 Task: open an excel sheet and write heading  Expense ManagerAdd Datesin a column and its values below  '2023-05-01, 2023-05-03, 2023-05-05, 2023-05-10, 2023-05-15, 2023-05-20, 2023-05-25 & 2023-05-31'Add Categories in next column and its values below  Food, Transportation, Utilities, Food, Housing, Entertainment, Utilities & FoodAdd Descriptionsin next column and its values below  Grocery Store, Bus Fare, Internet Bill, Restaurant, Rent, Movie Tickets, Electricity Bill & Grocery StoreAdd Amountin next column and its values below  $50, $5, $60, $30, $800, $20, $70 & $40Save page BankStmts analysisbook
Action: Key pressed <Key.shift>Expense<Key.space><Key.shift>Manager<Key.down><Key.shift>Dates<Key.down>1/5/2023<Key.down>3/5/2023<Key.down>5/5/2023<Key.down>10/5/2023<Key.down>15/5/2023<Key.down>20/5/2023<Key.down>25/5/2023<Key.down>31/5/2023
Screenshot: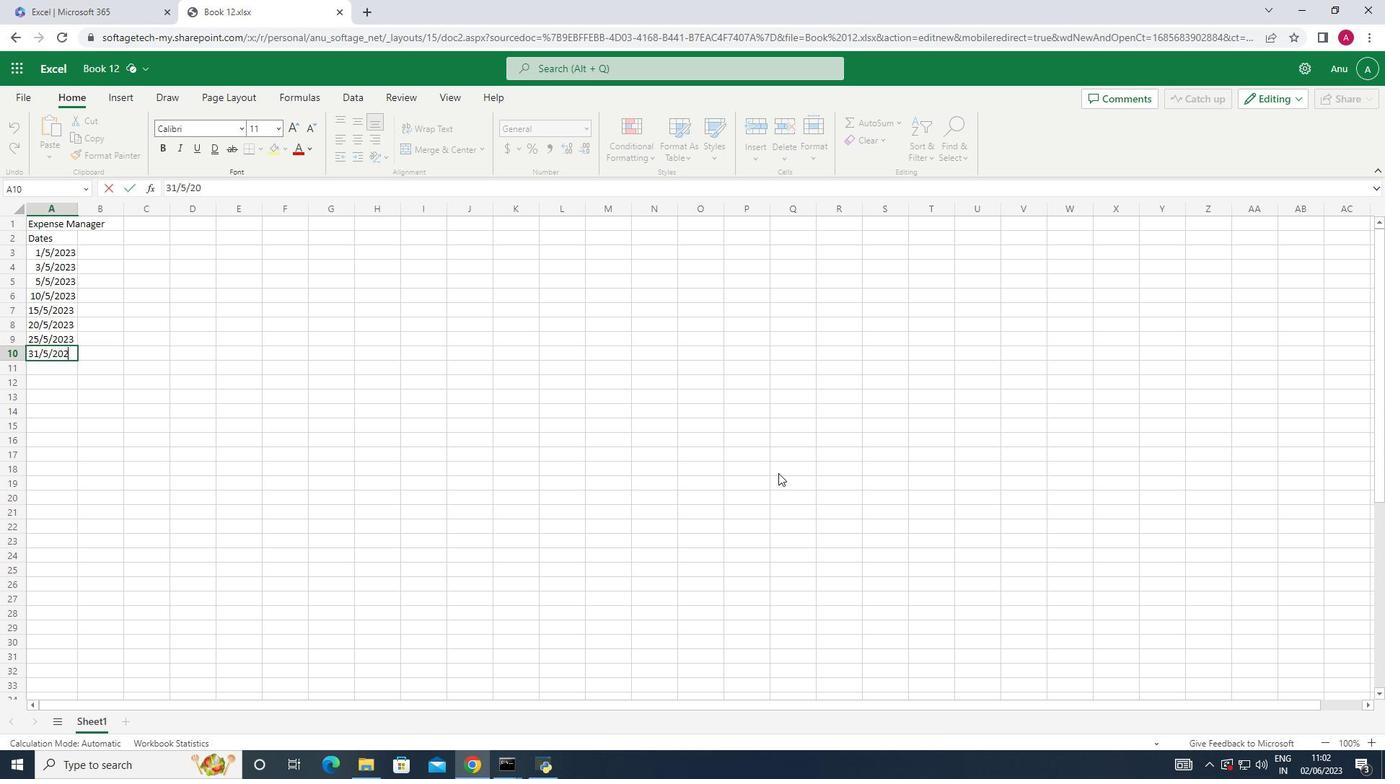 
Action: Mouse moved to (75, 207)
Screenshot: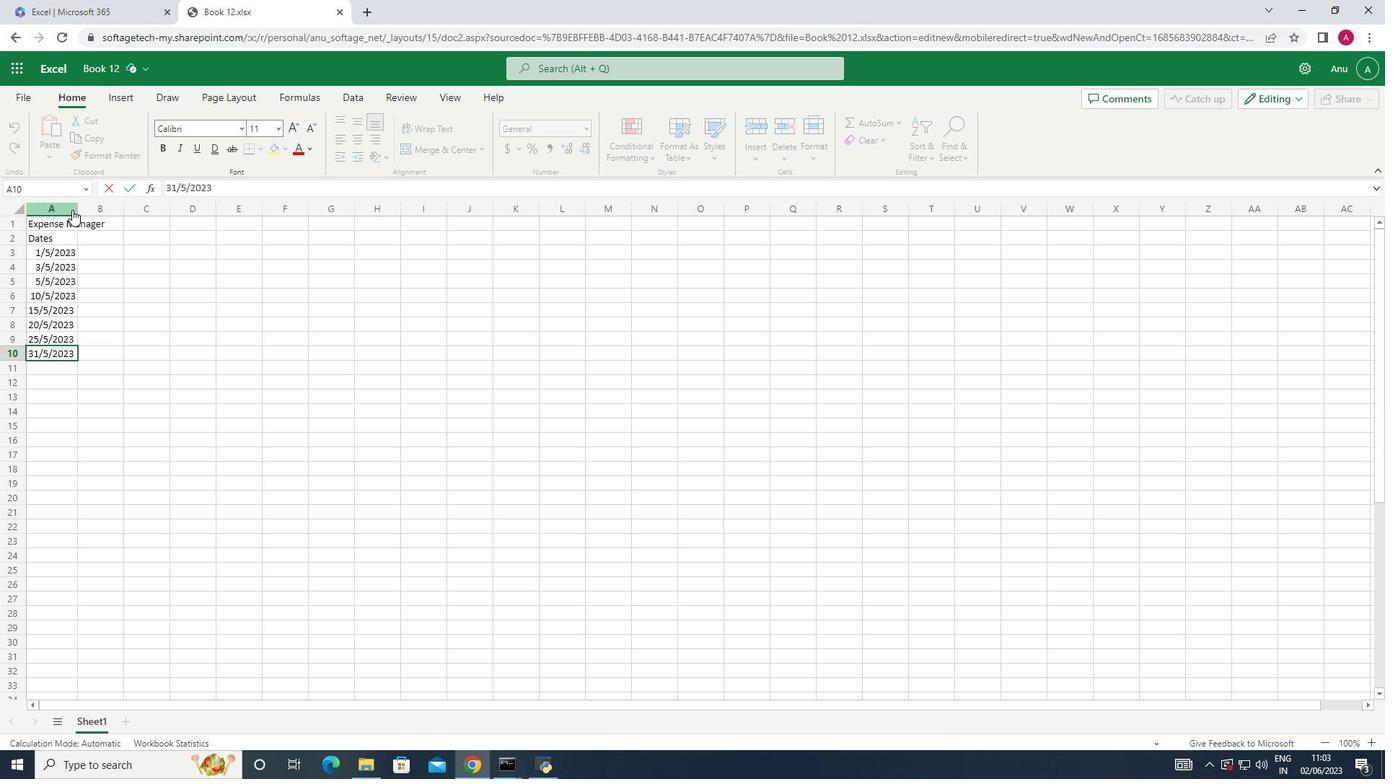 
Action: Mouse pressed left at (75, 207)
Screenshot: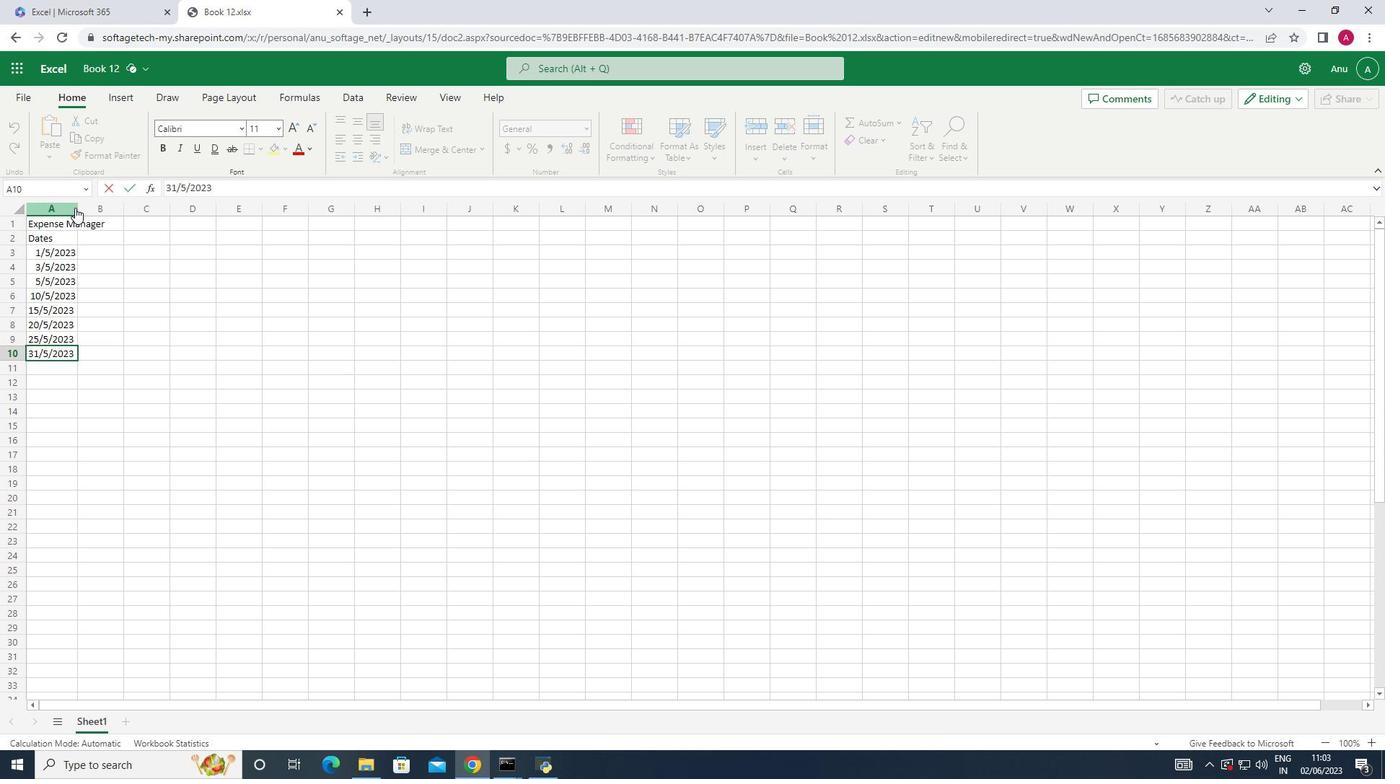 
Action: Mouse moved to (75, 210)
Screenshot: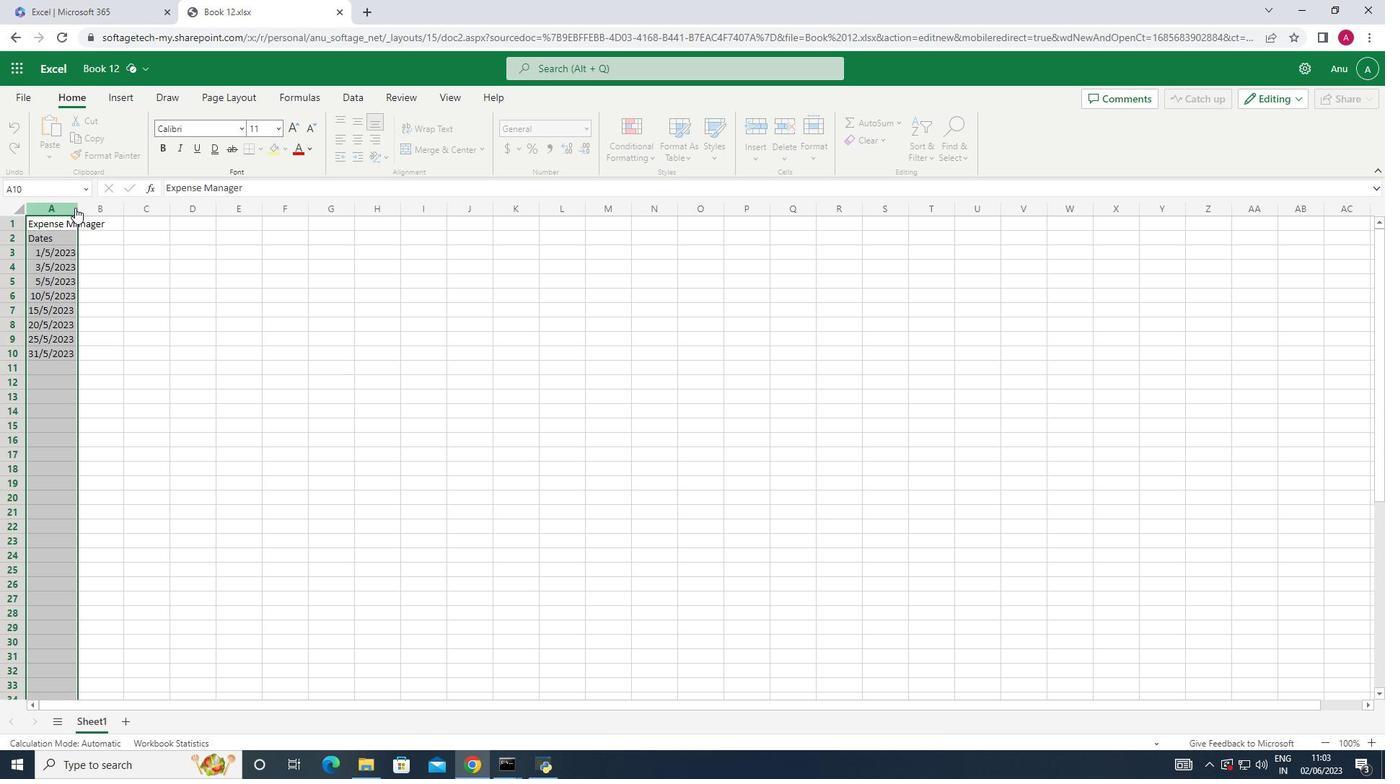 
Action: Mouse pressed left at (75, 210)
Screenshot: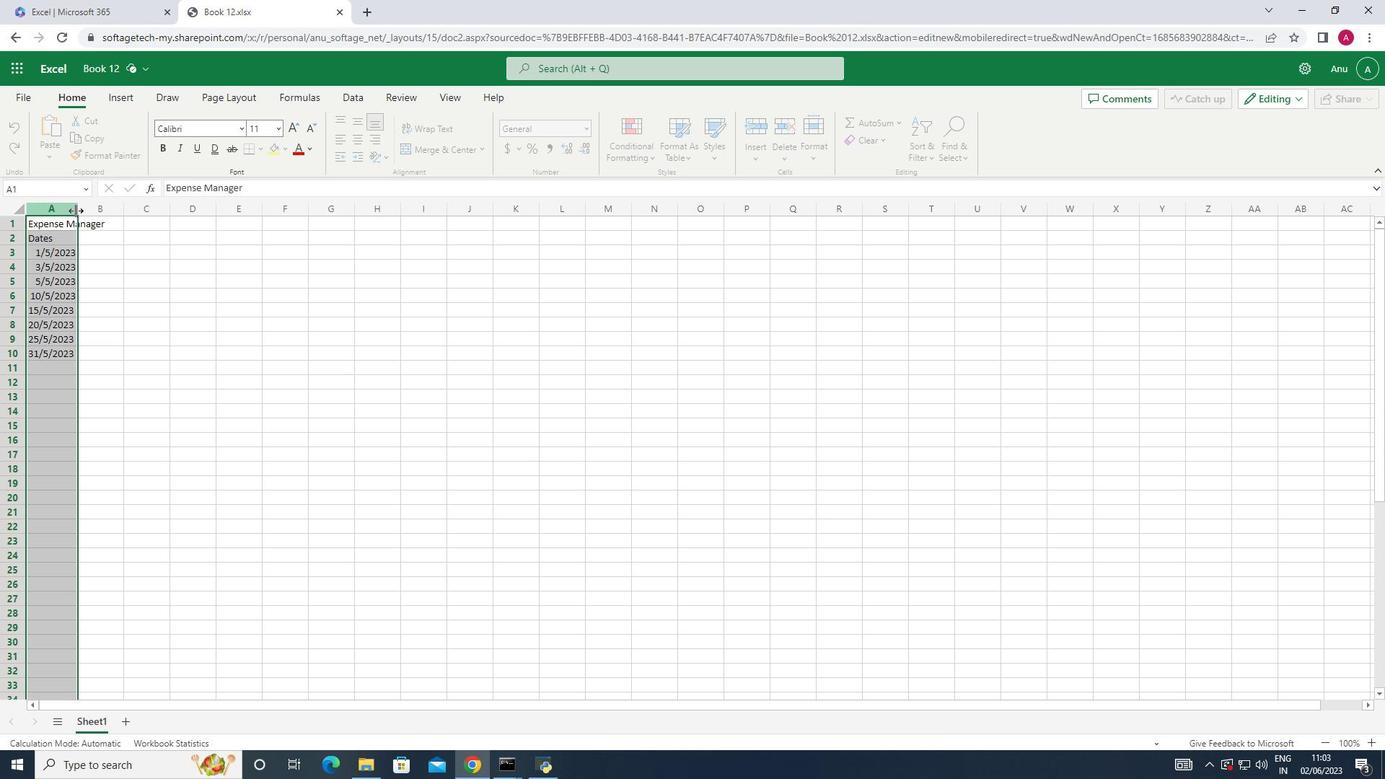 
Action: Mouse moved to (93, 235)
Screenshot: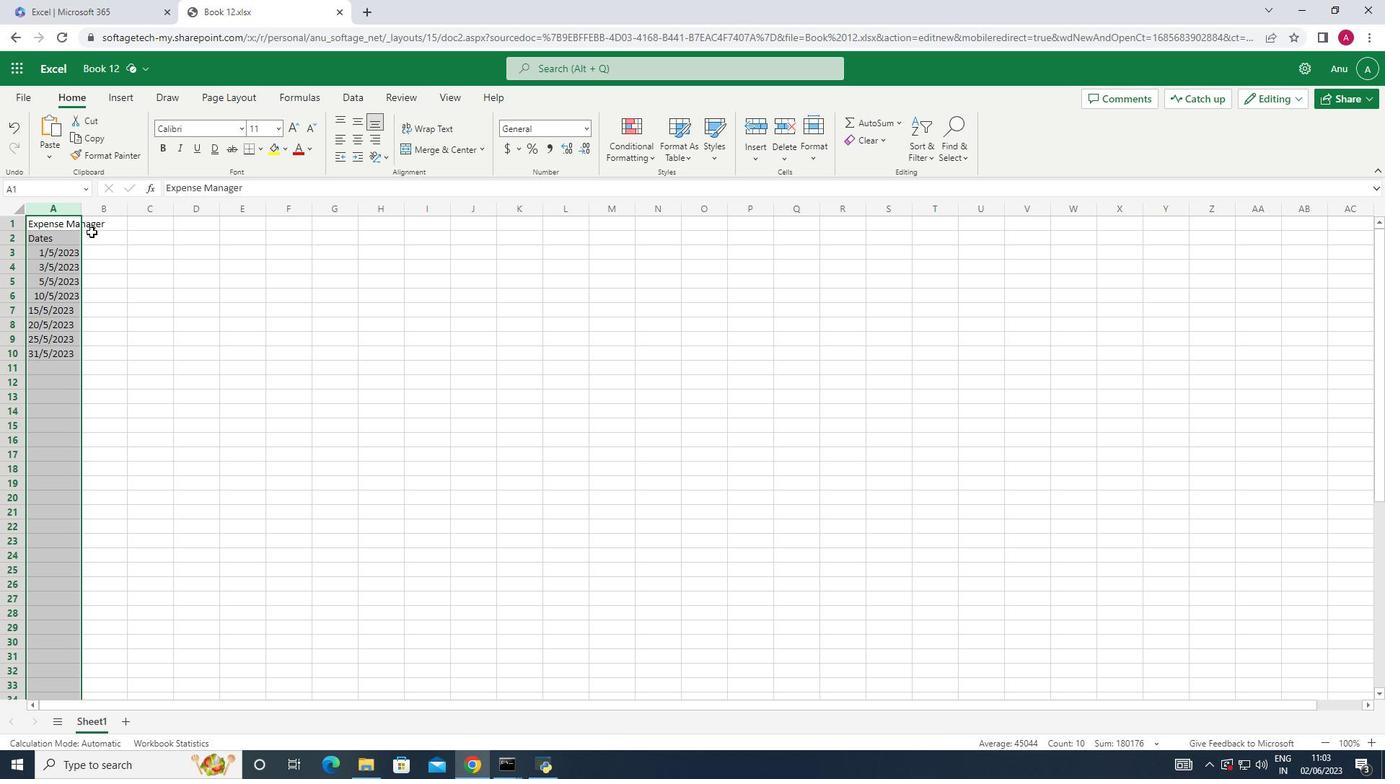
Action: Mouse pressed left at (93, 235)
Screenshot: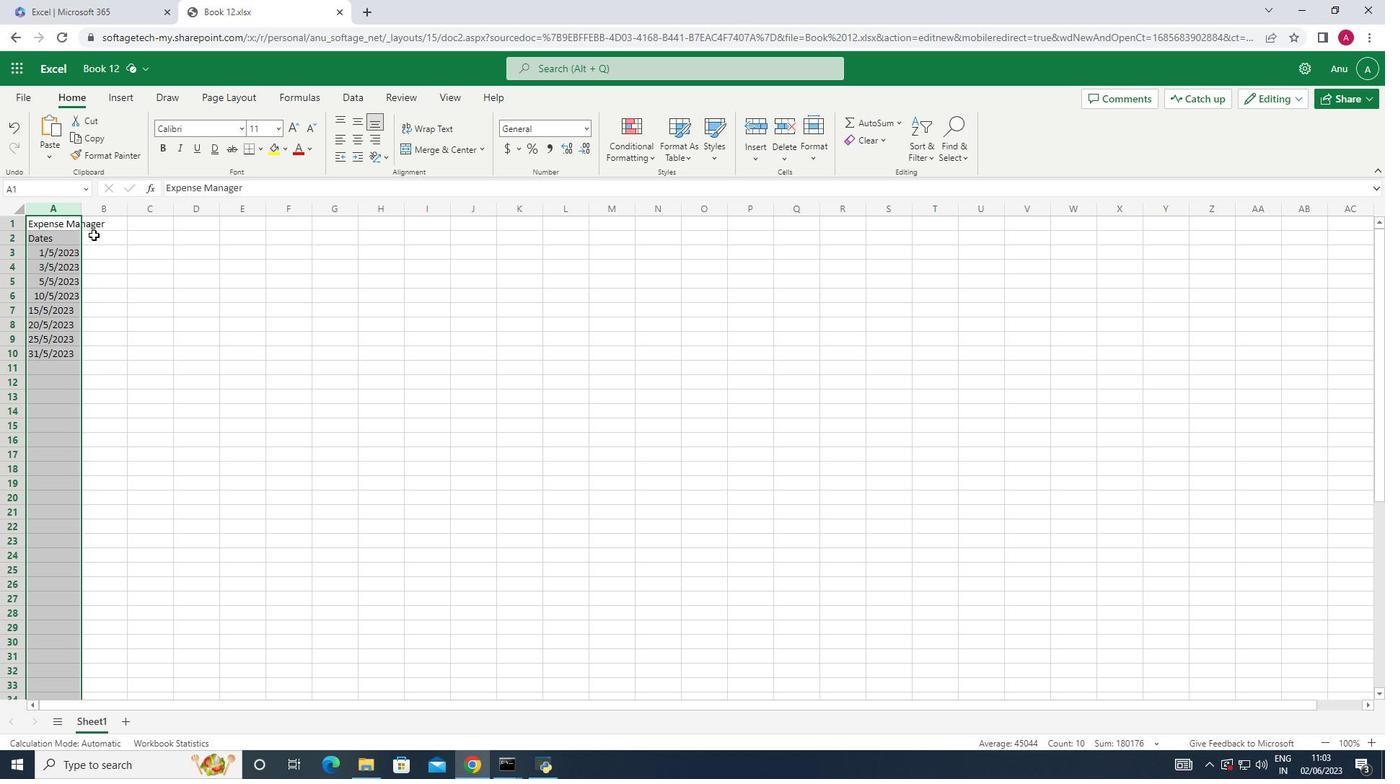 
Action: Key pressed <Key.shift>Categories<Key.down><Key.shift><Key.shift><Key.shift>Food<Key.down><Key.shift>Transportation<Key.down><Key.shift_r>Utilities<Key.down><Key.shift>Food<Key.down><Key.shift><Key.shift><Key.shift><Key.shift><Key.shift><Key.shift><Key.shift><Key.shift><Key.shift><Key.shift>Housing<Key.down><Key.shift>Entertainment<Key.down><Key.shift><Key.shift>Ut<Key.down><Key.shift><Key.shift><Key.shift><Key.shift><Key.shift><Key.shift><Key.shift><Key.shift><Key.shift>Food
Screenshot: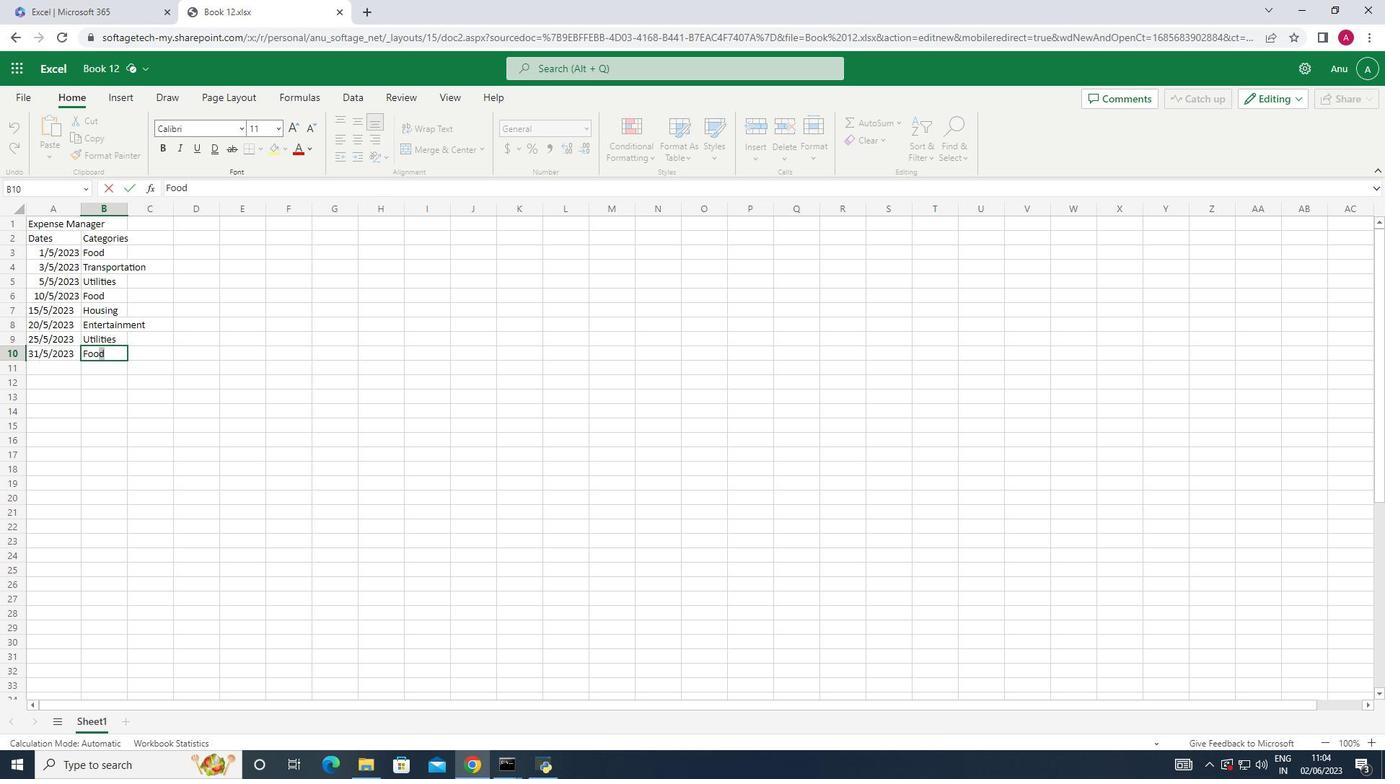 
Action: Mouse moved to (129, 209)
Screenshot: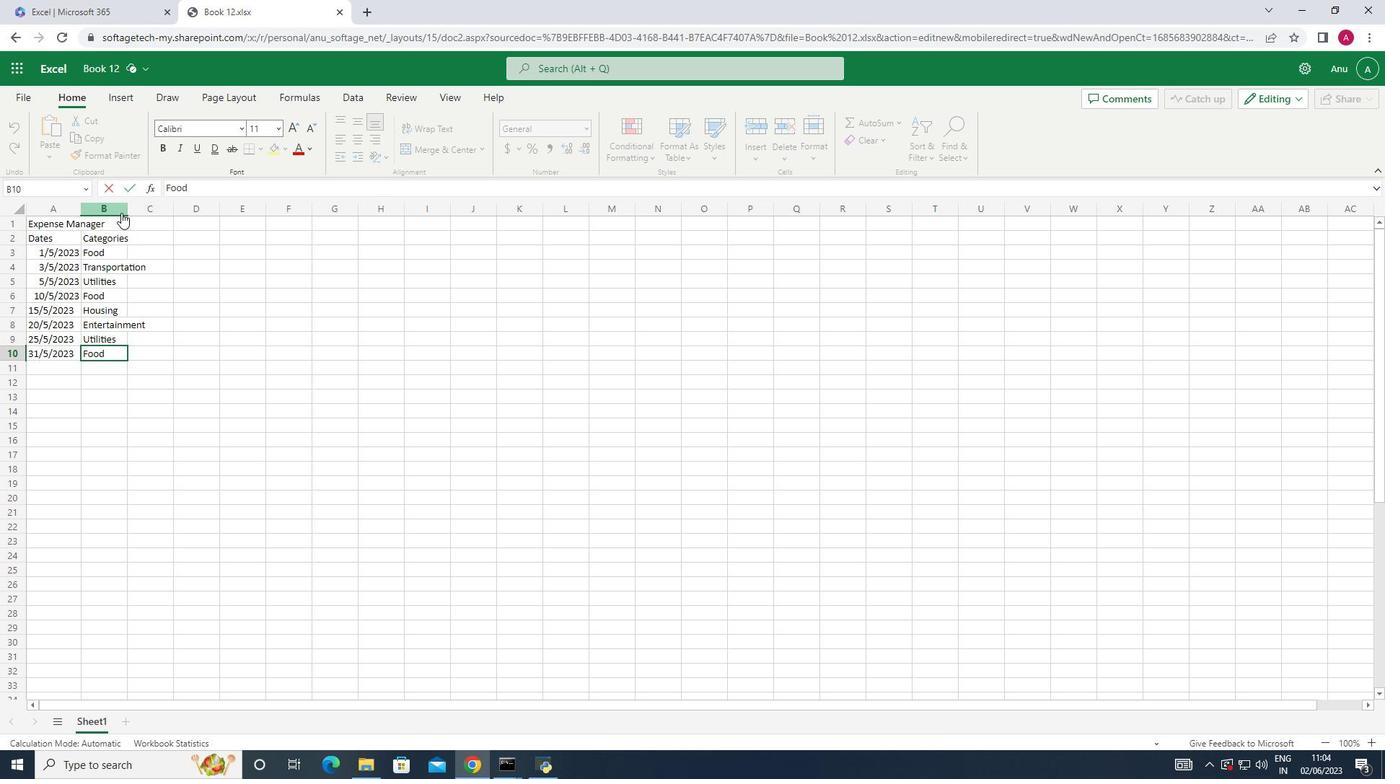 
Action: Mouse pressed left at (129, 209)
Screenshot: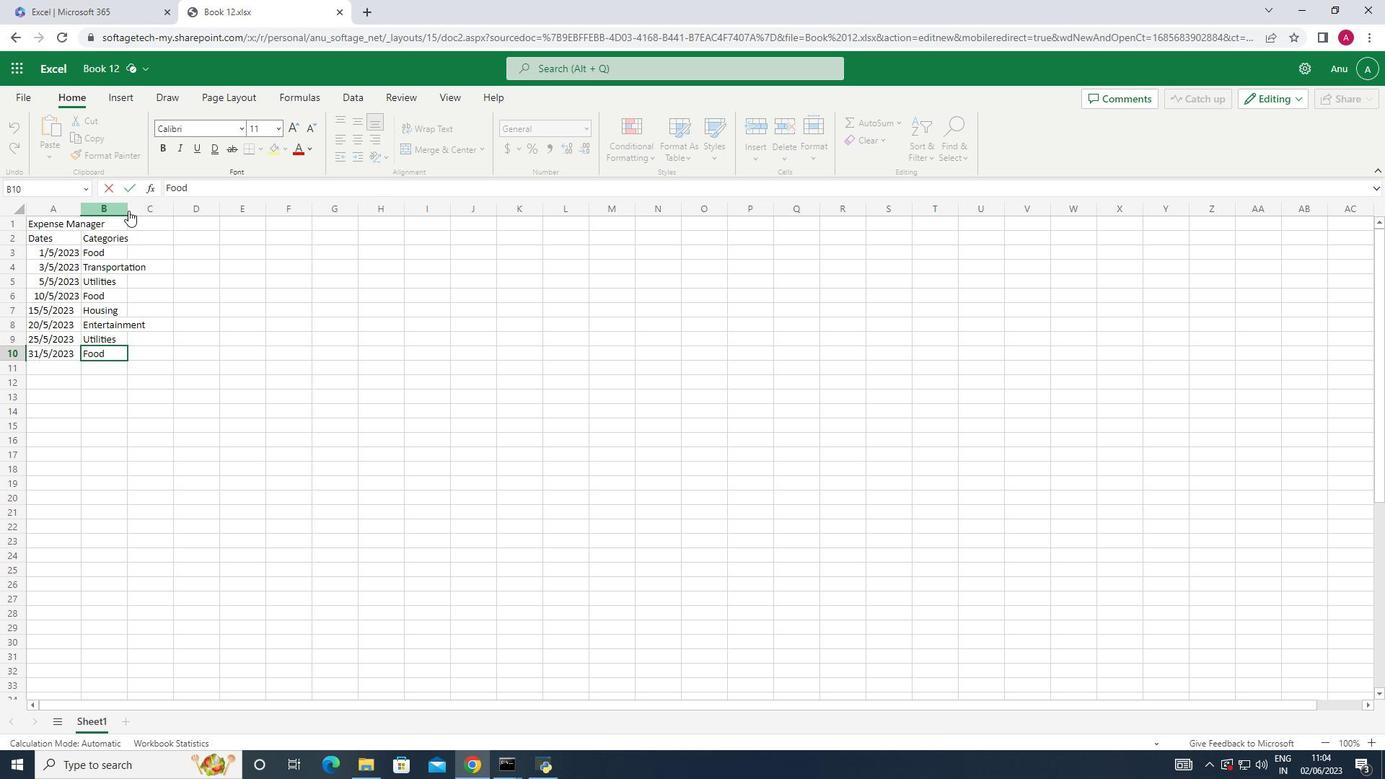 
Action: Mouse moved to (130, 204)
Screenshot: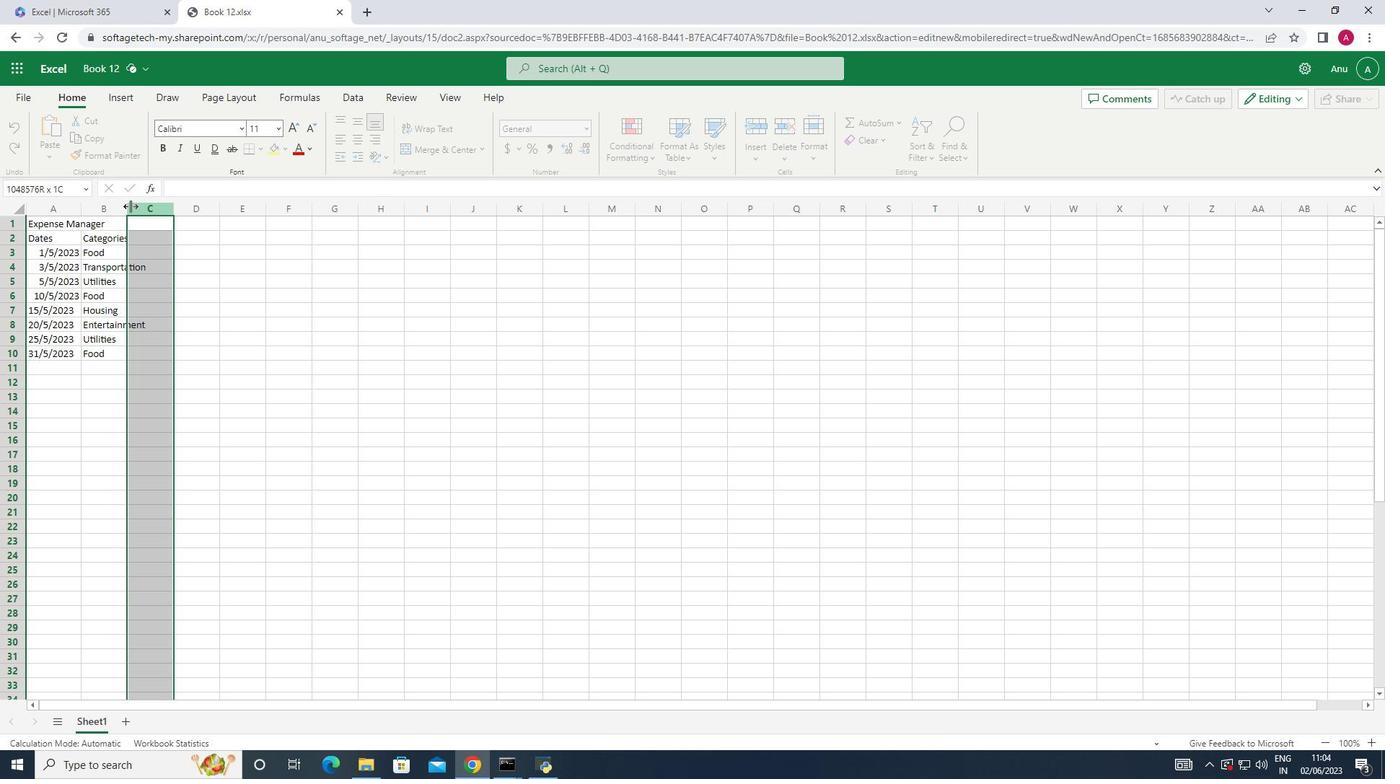 
Action: Mouse pressed left at (130, 204)
Screenshot: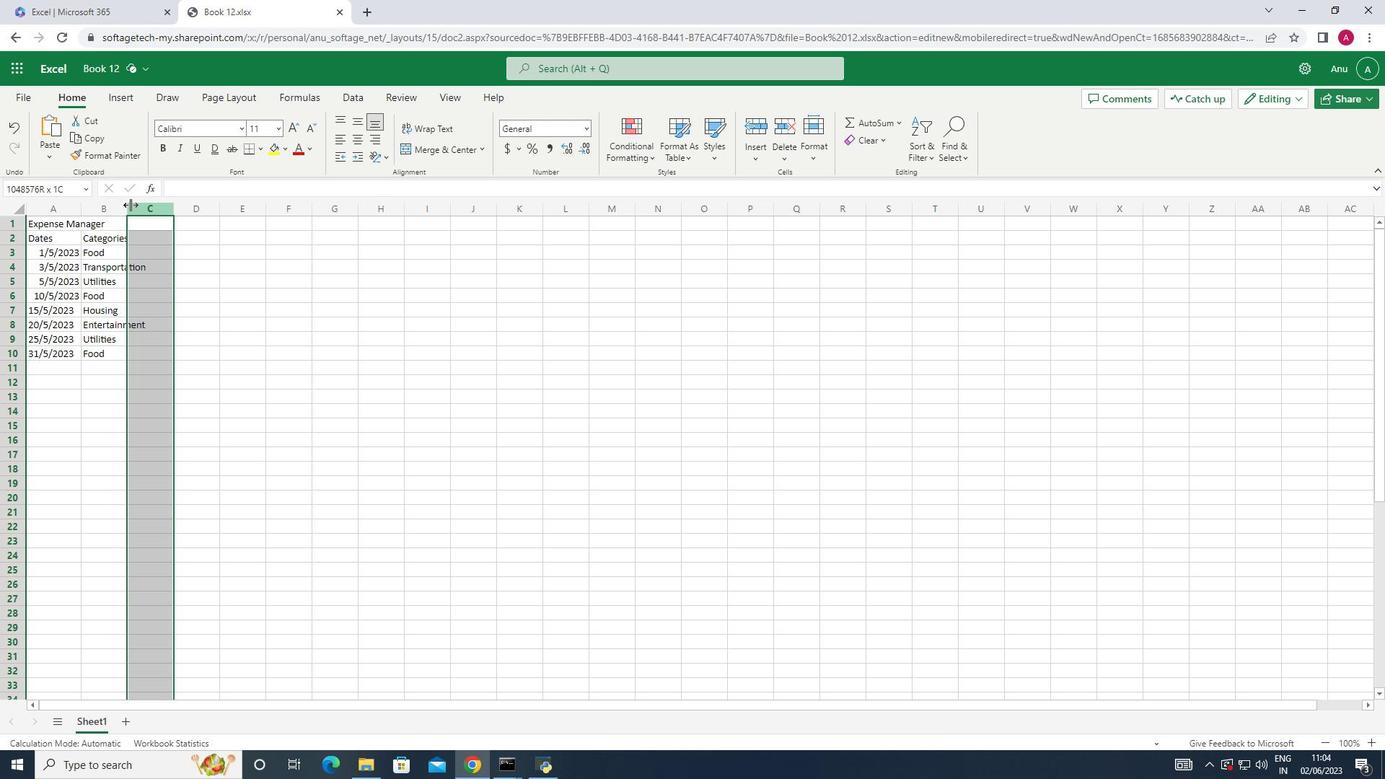 
Action: Mouse pressed left at (130, 204)
Screenshot: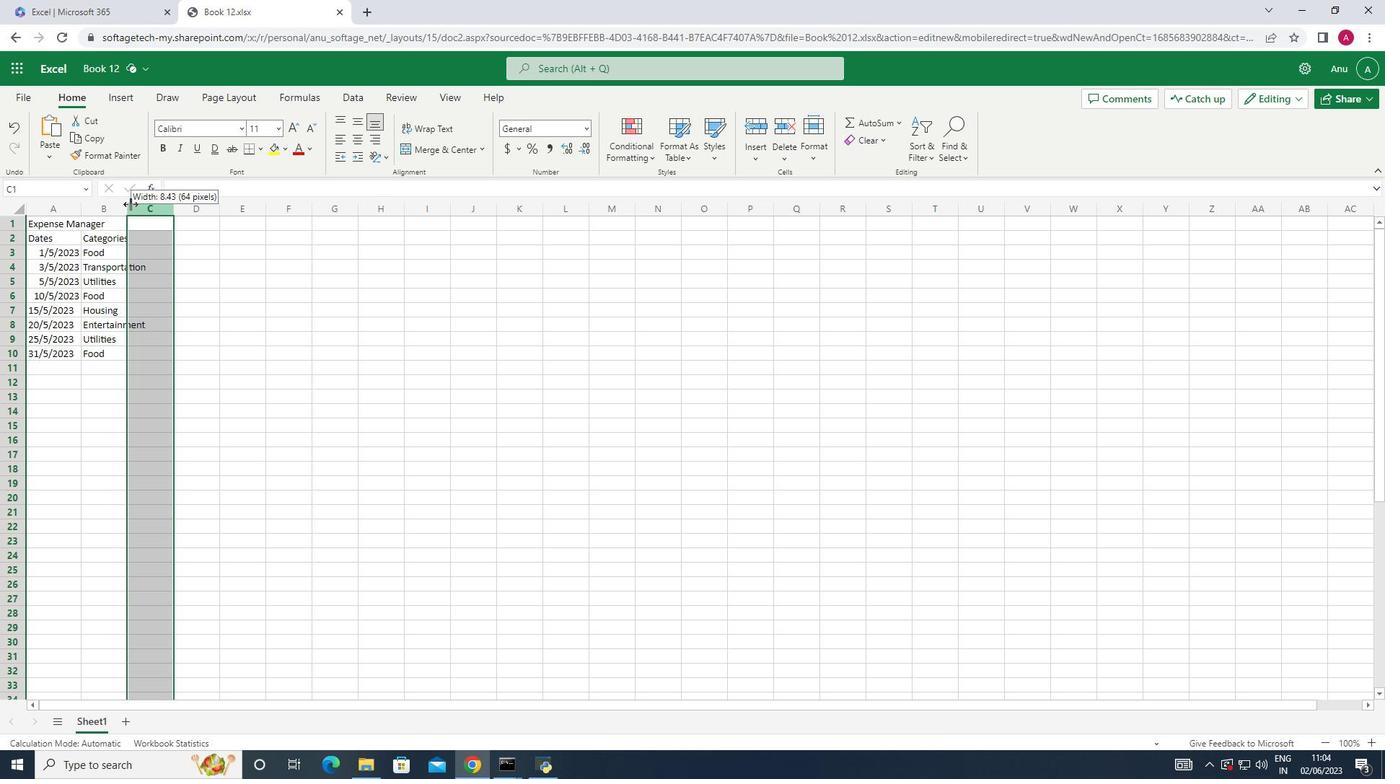 
Action: Mouse moved to (176, 241)
Screenshot: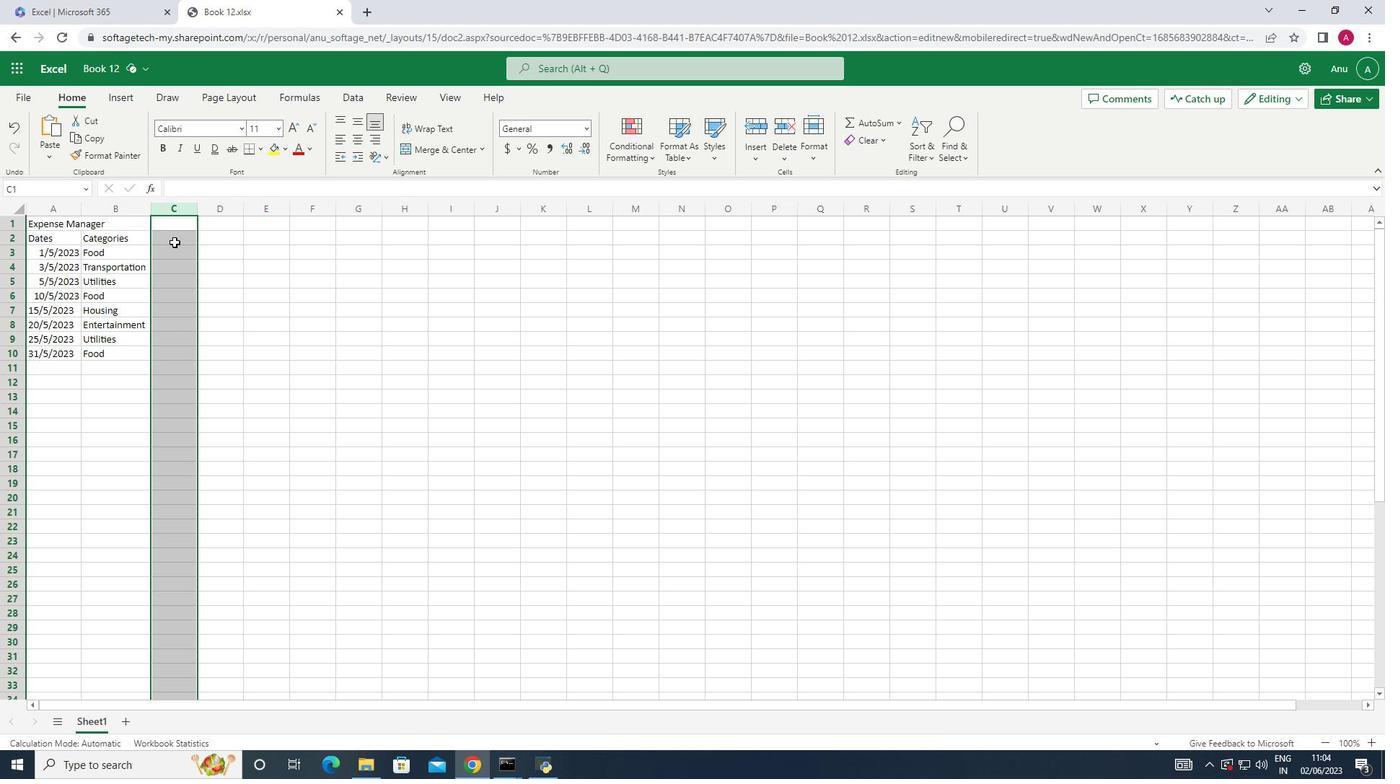 
Action: Mouse pressed left at (176, 241)
Screenshot: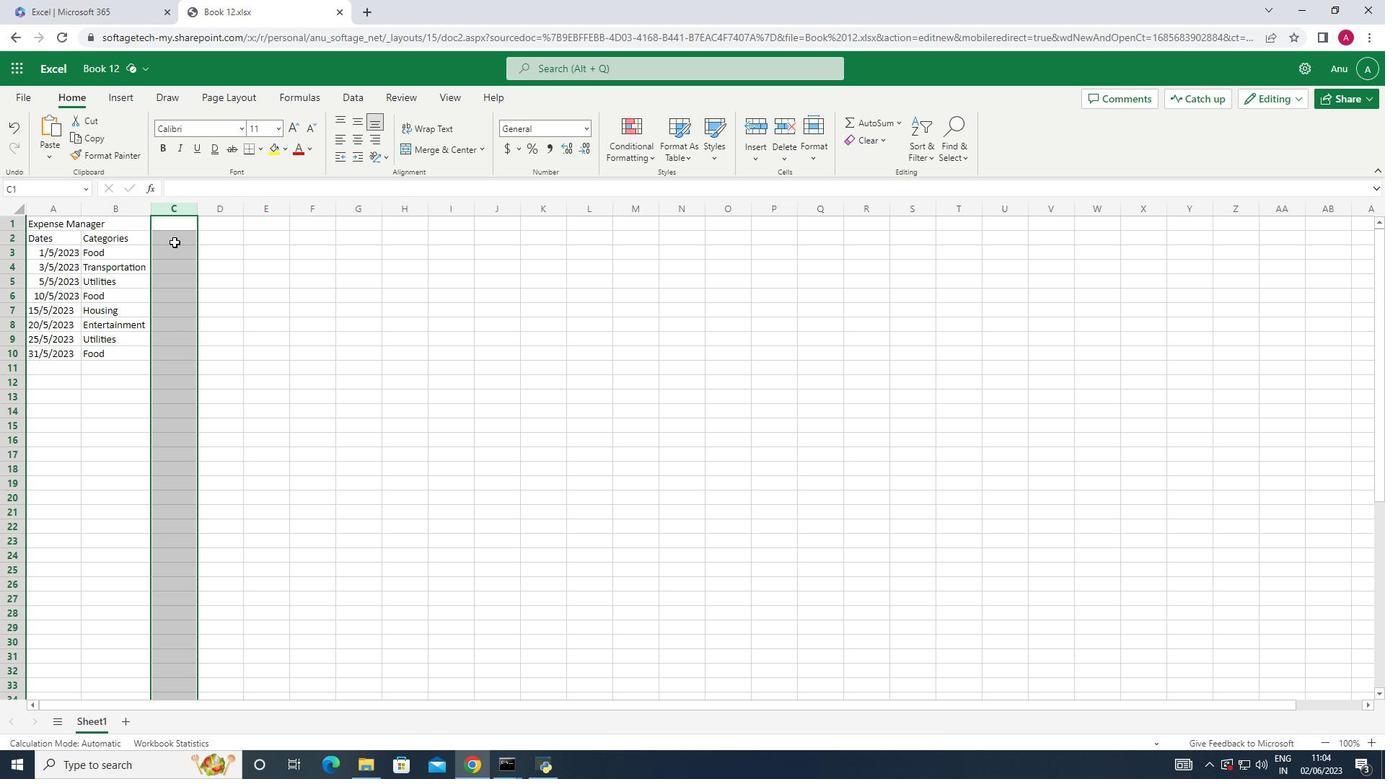
Action: Mouse moved to (145, 254)
Screenshot: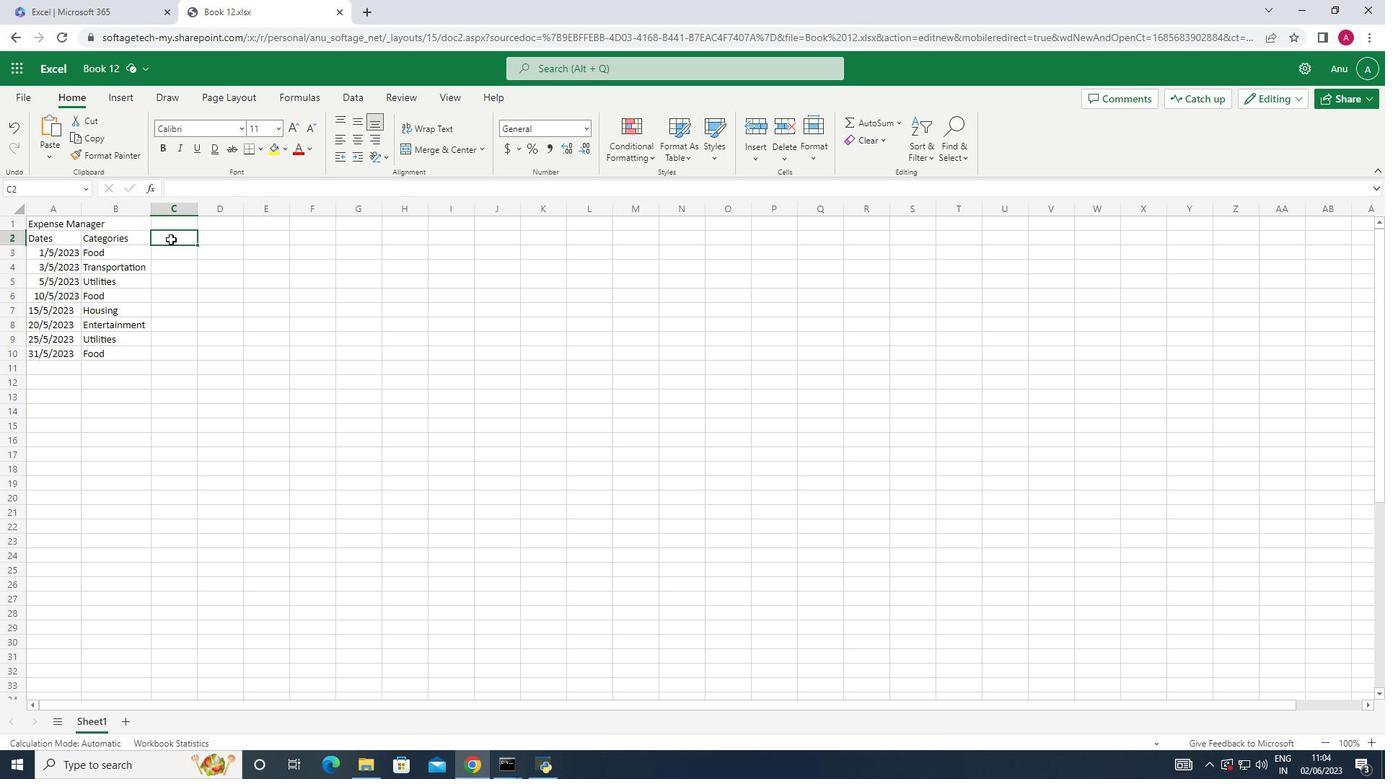 
Action: Key pressed <Key.shift>Descriptions<Key.down><Key.shift><Key.shift><Key.shift><Key.shift><Key.shift><Key.shift><Key.shift><Key.shift><Key.shift><Key.shift><Key.shift><Key.shift><Key.shift><Key.shift><Key.shift><Key.shift><Key.shift><Key.shift><Key.shift><Key.shift><Key.shift>Grocery<Key.space><Key.shift>Store<Key.down><Key.shift>Bus<Key.space><Key.shift>Fare<Key.down><Key.shift><Key.shift>Internet<Key.space><Key.shift>Bill<Key.down><Key.shift><Key.shift><Key.shift>Restaurant<Key.down><Key.shift><Key.shift><Key.shift>Rent<Key.down><Key.shift>Movie<Key.shift><Key.shift><Key.shift><Key.shift><Key.shift><Key.shift><Key.shift><Key.shift><Key.shift><Key.shift><Key.shift><Key.shift><Key.shift><Key.space><Key.shift>Tickets<Key.down><Key.shift>Electricity<Key.space><Key.shift><Key.shift><Key.shift><Key.shift><Key.shift><Key.shift><Key.shift><Key.shift><Key.shift><Key.shift><Key.shift><Key.shift>Bill<Key.down><Key.shift>Grocery<Key.space><Key.shift><Key.shift><Key.shift><Key.shift><Key.shift><Key.shift><Key.shift><Key.shift><Key.shift><Key.shift><Key.shift><Key.down>
Screenshot: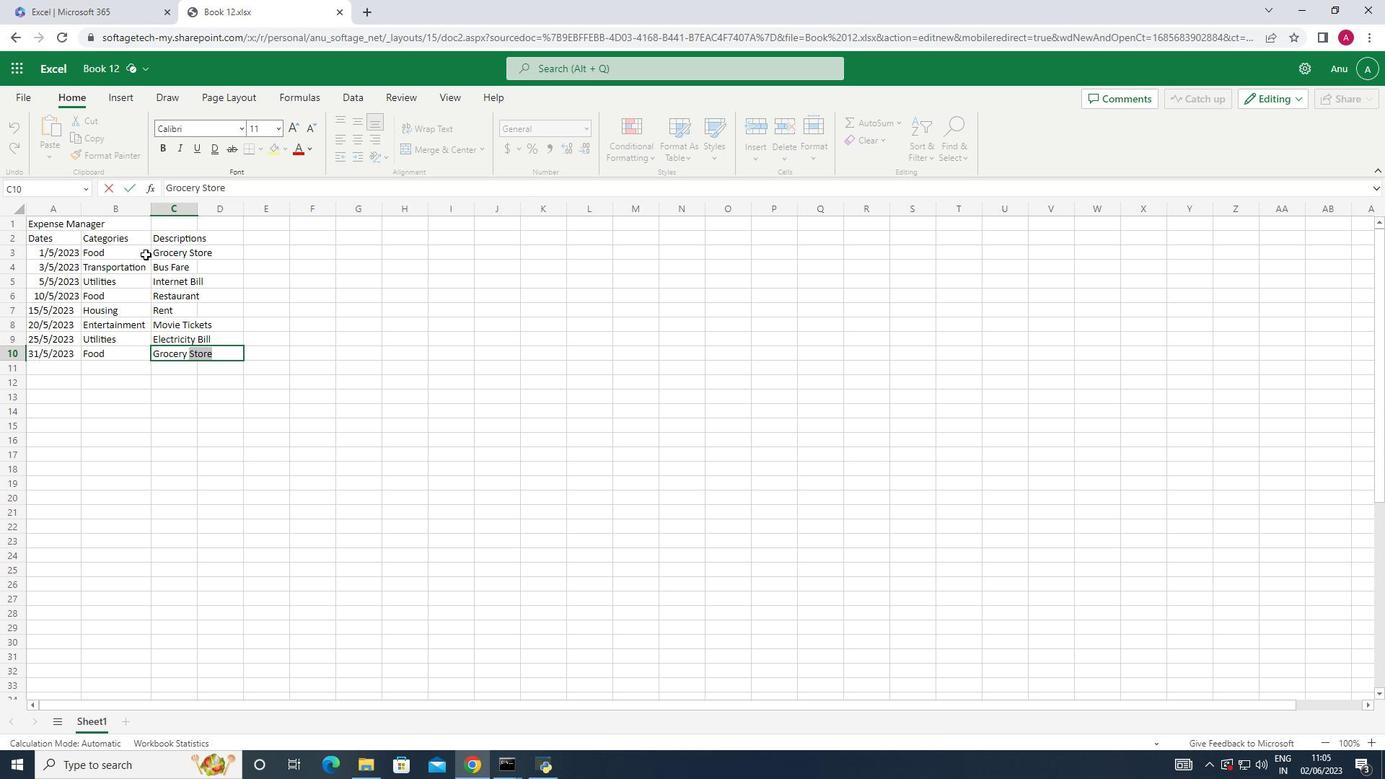 
Action: Mouse moved to (199, 207)
Screenshot: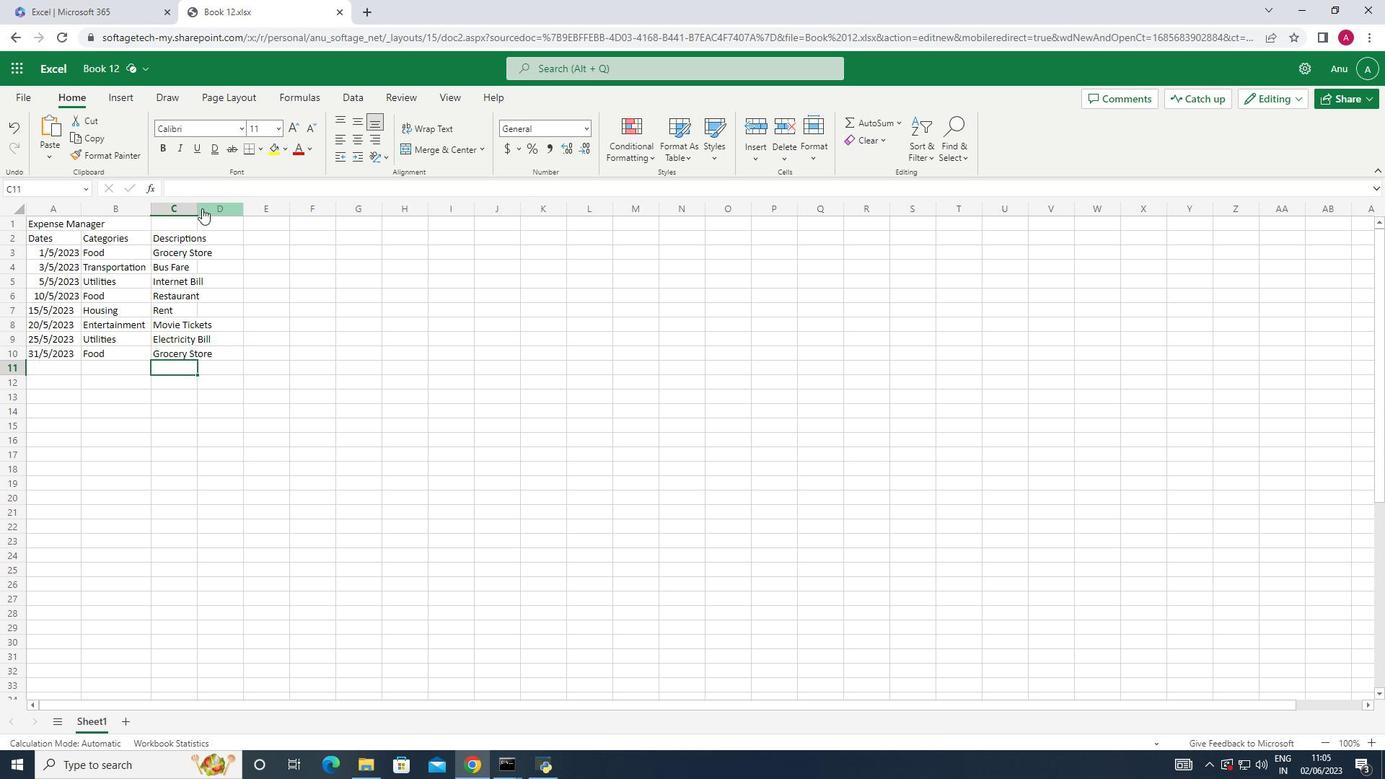 
Action: Mouse pressed left at (199, 207)
Screenshot: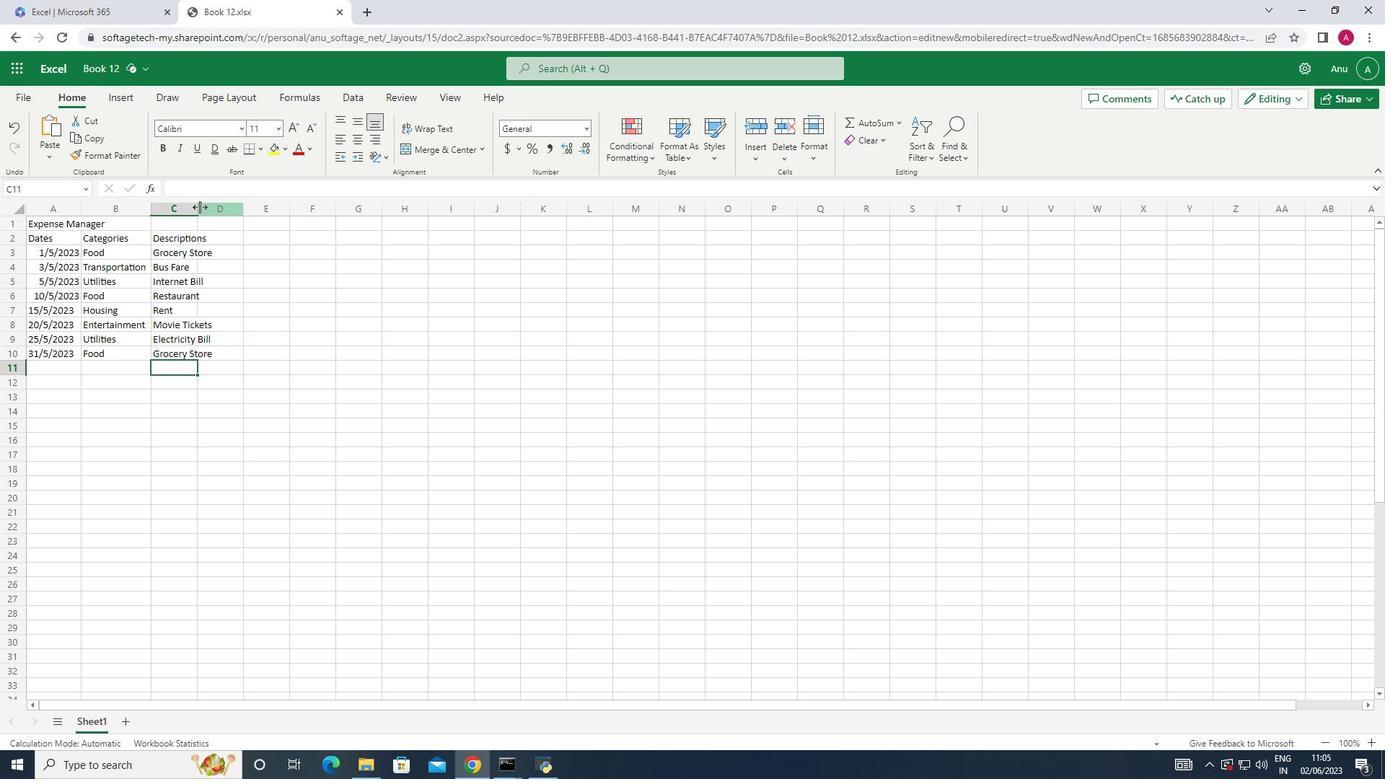 
Action: Mouse pressed left at (199, 207)
Screenshot: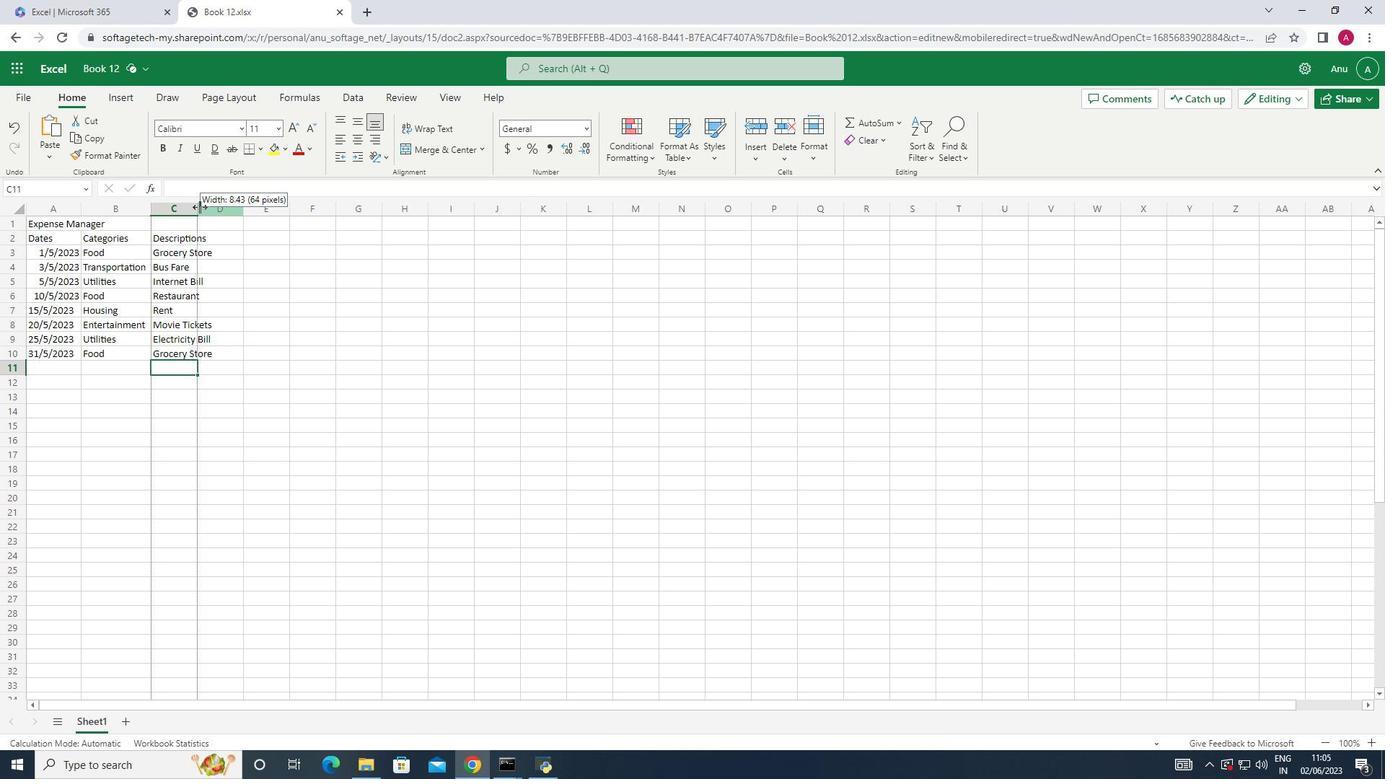 
Action: Mouse moved to (238, 237)
Screenshot: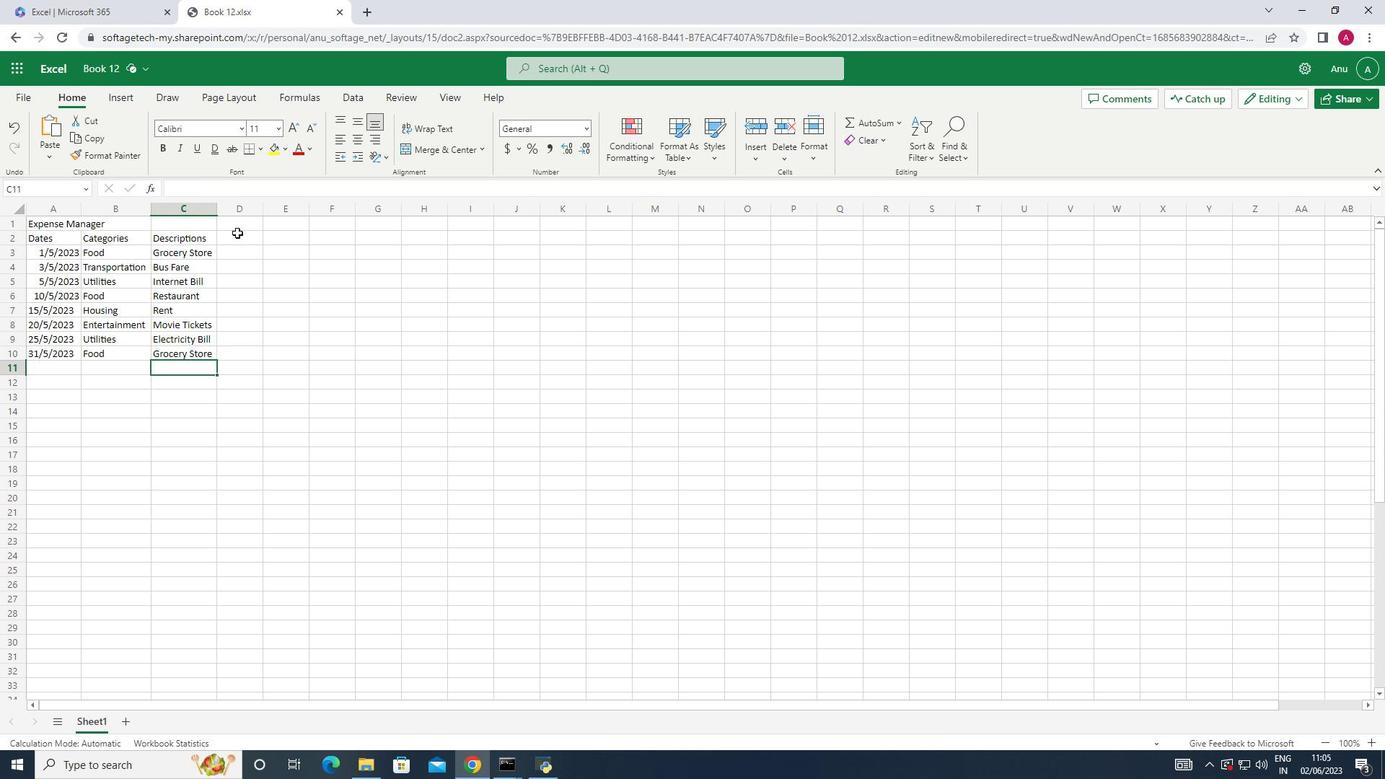 
Action: Mouse pressed left at (238, 237)
Screenshot: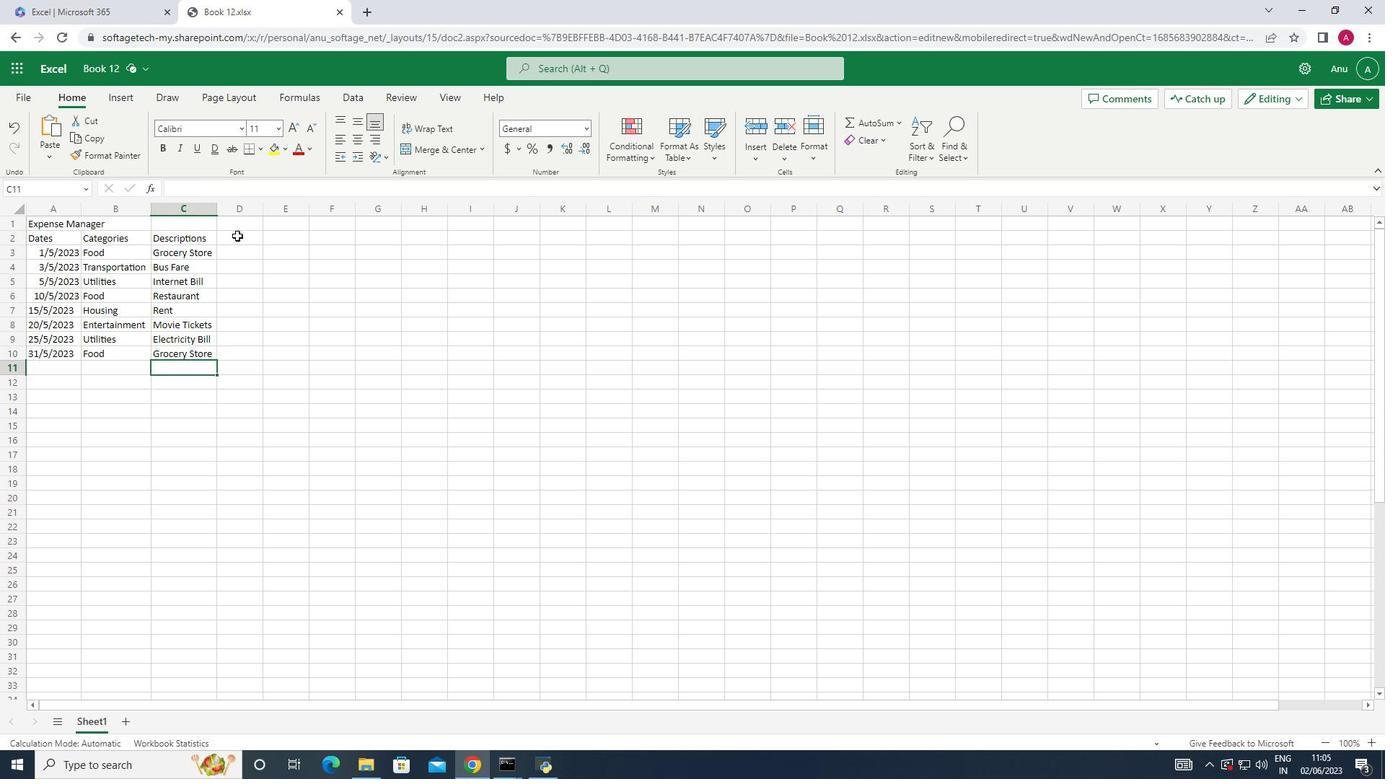 
Action: Mouse moved to (225, 246)
Screenshot: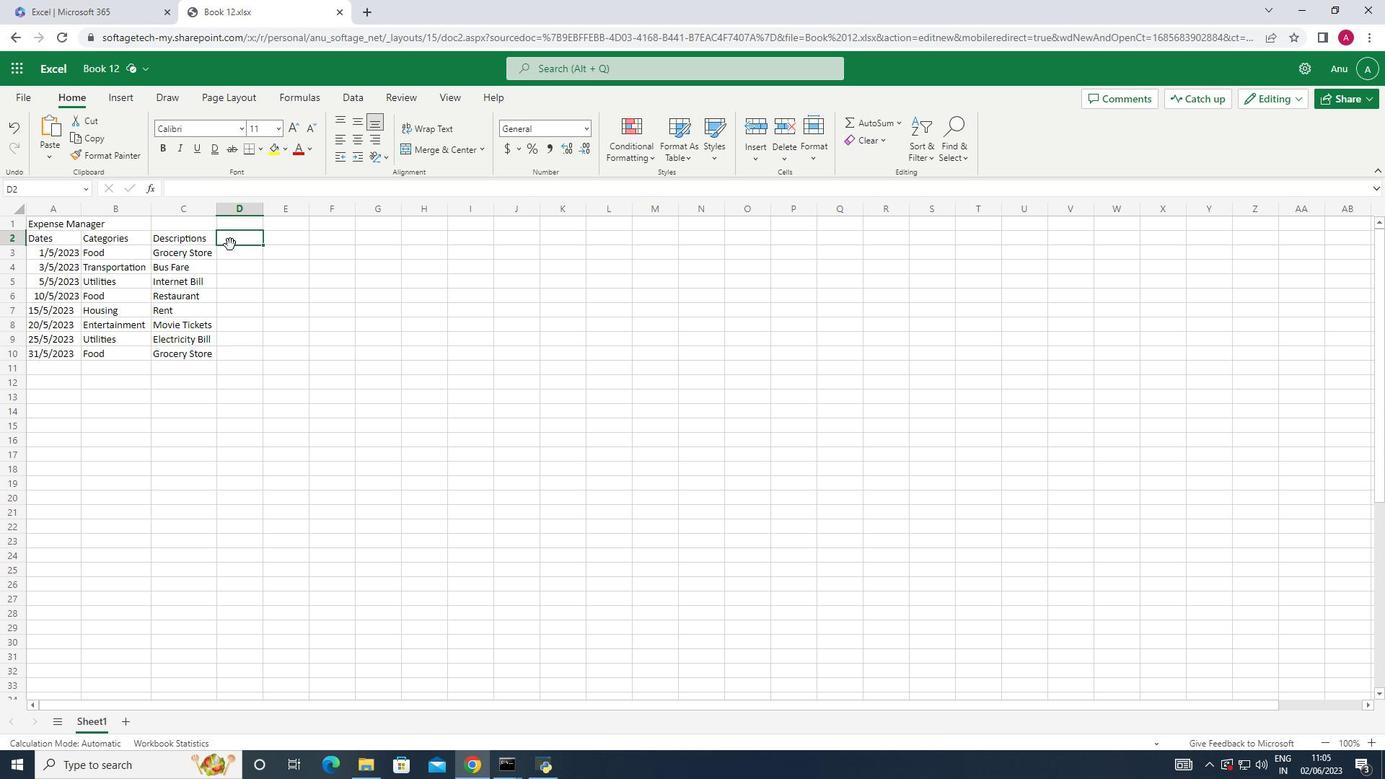 
Action: Key pressed <Key.shift>Amount<Key.down>50<Key.down>5<Key.down>60<Key.down>30<Key.down>800<Key.down>20<Key.down>70<Key.down>40
Screenshot: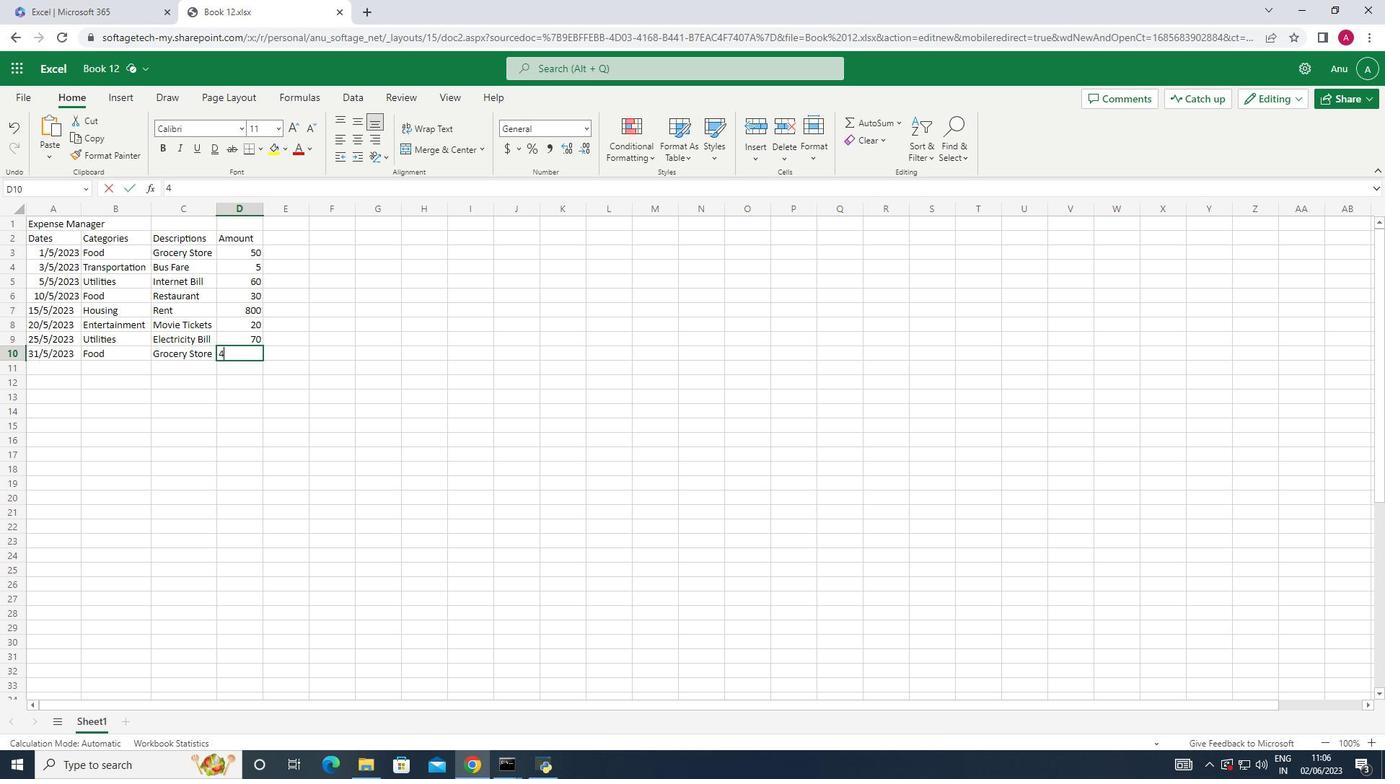 
Action: Mouse moved to (243, 251)
Screenshot: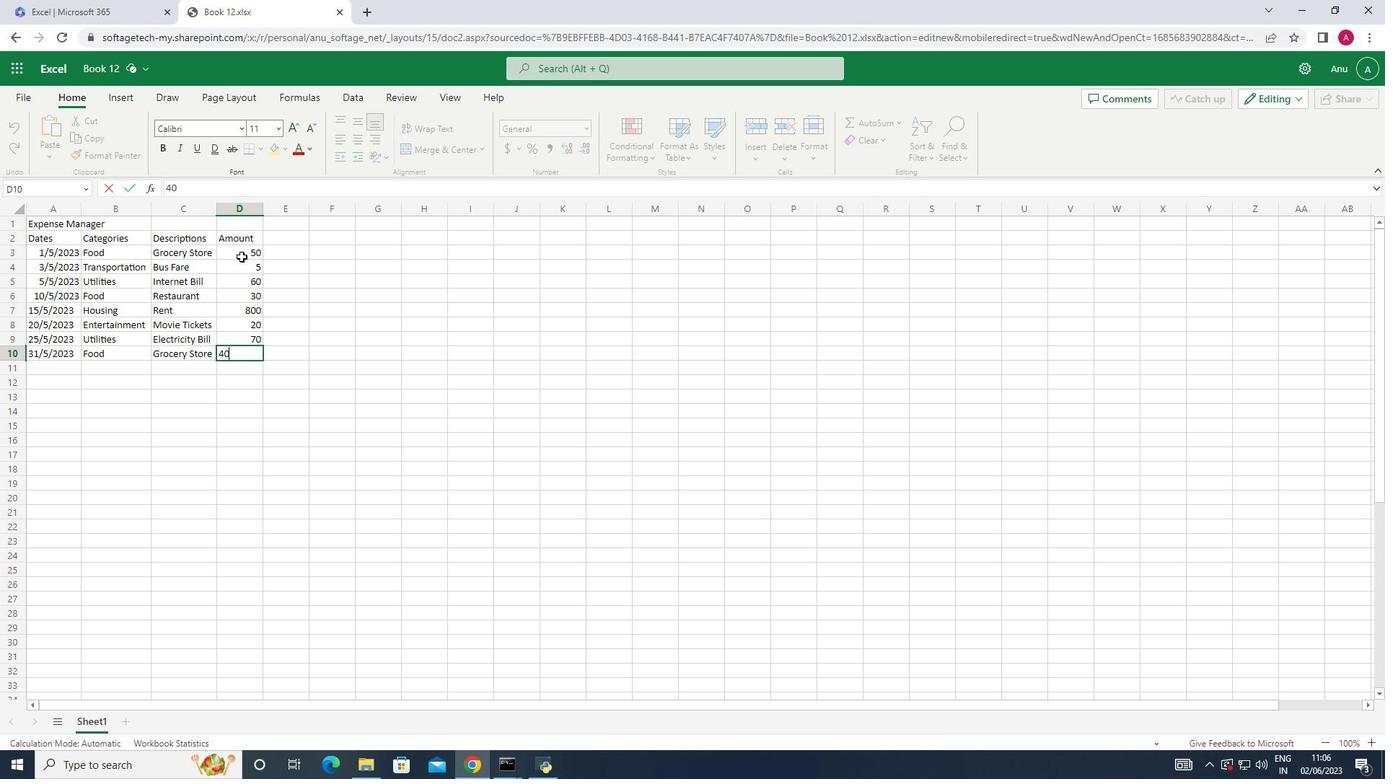 
Action: Mouse pressed left at (243, 251)
Screenshot: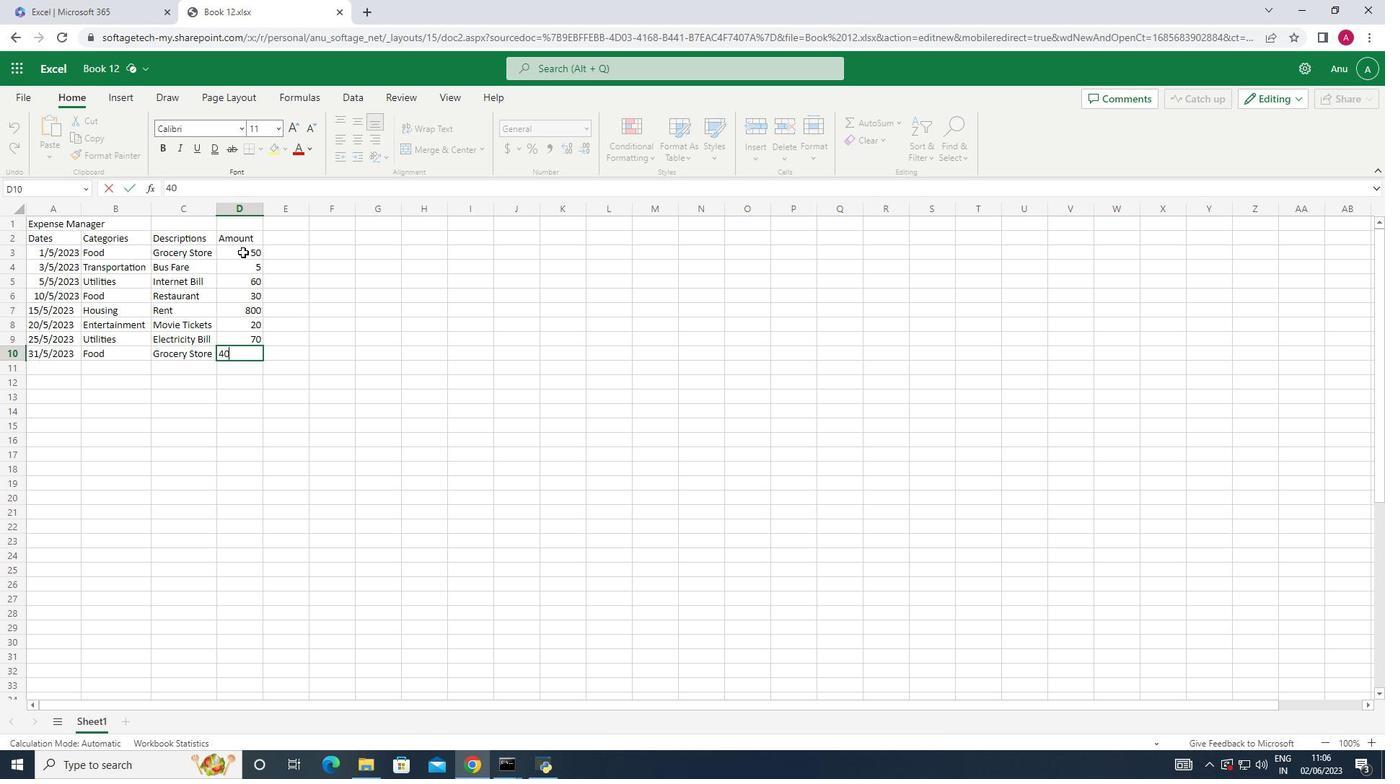 
Action: Mouse moved to (509, 145)
Screenshot: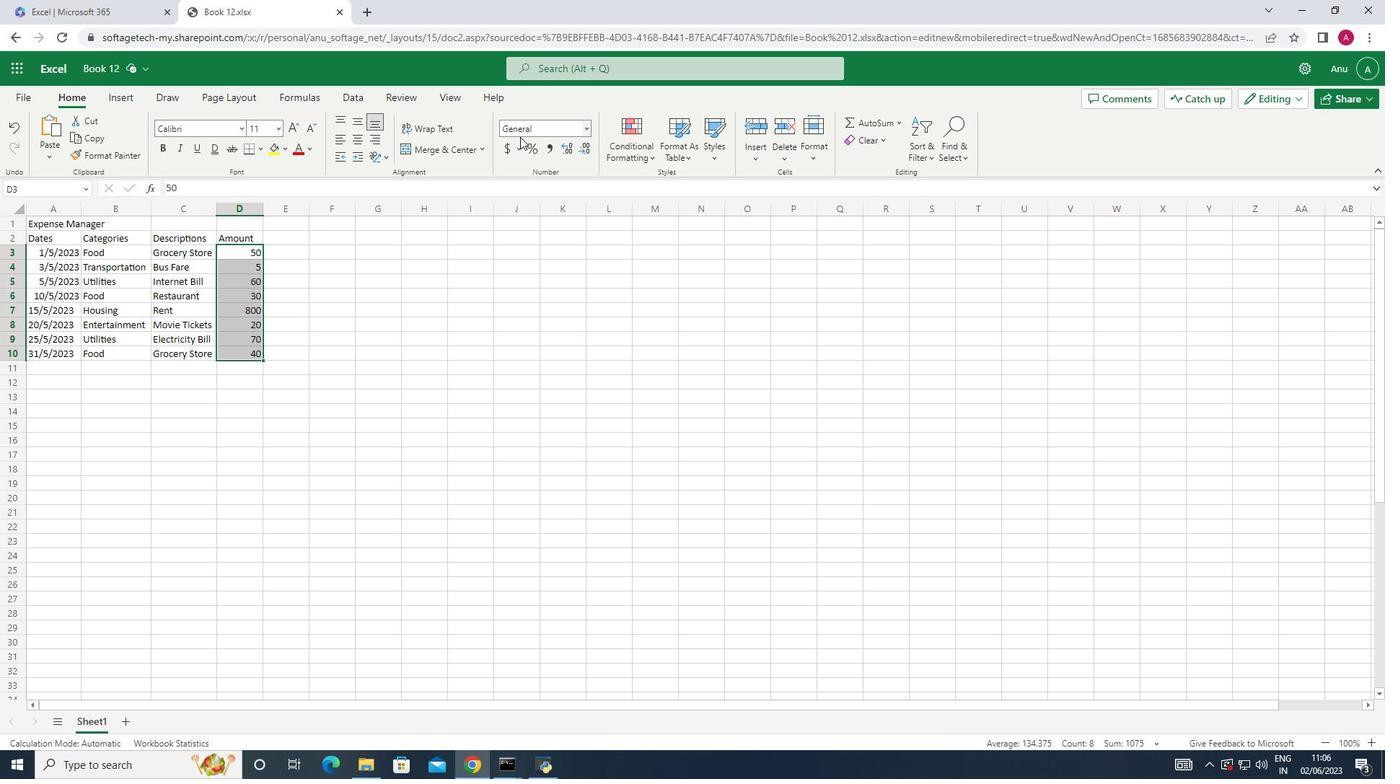 
Action: Mouse pressed left at (509, 145)
Screenshot: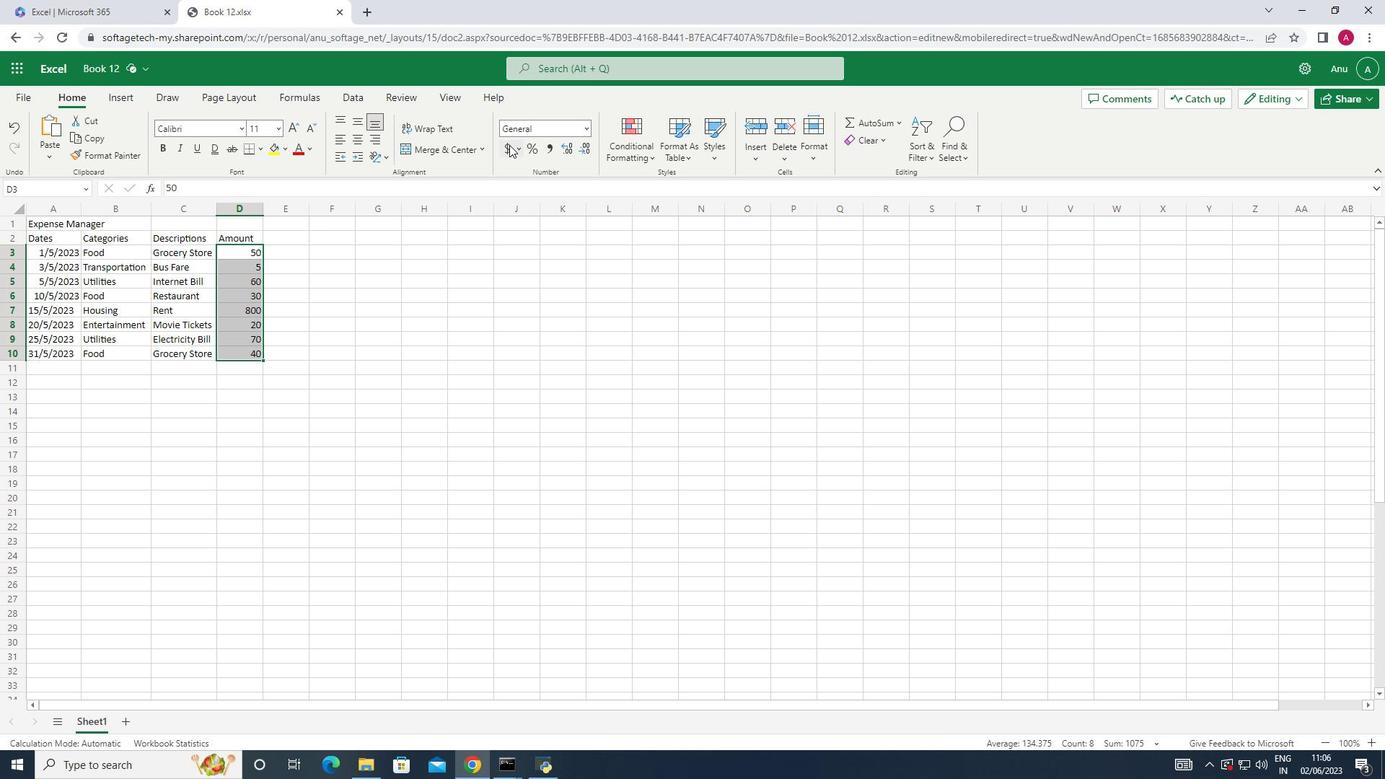 
Action: Mouse moved to (516, 166)
Screenshot: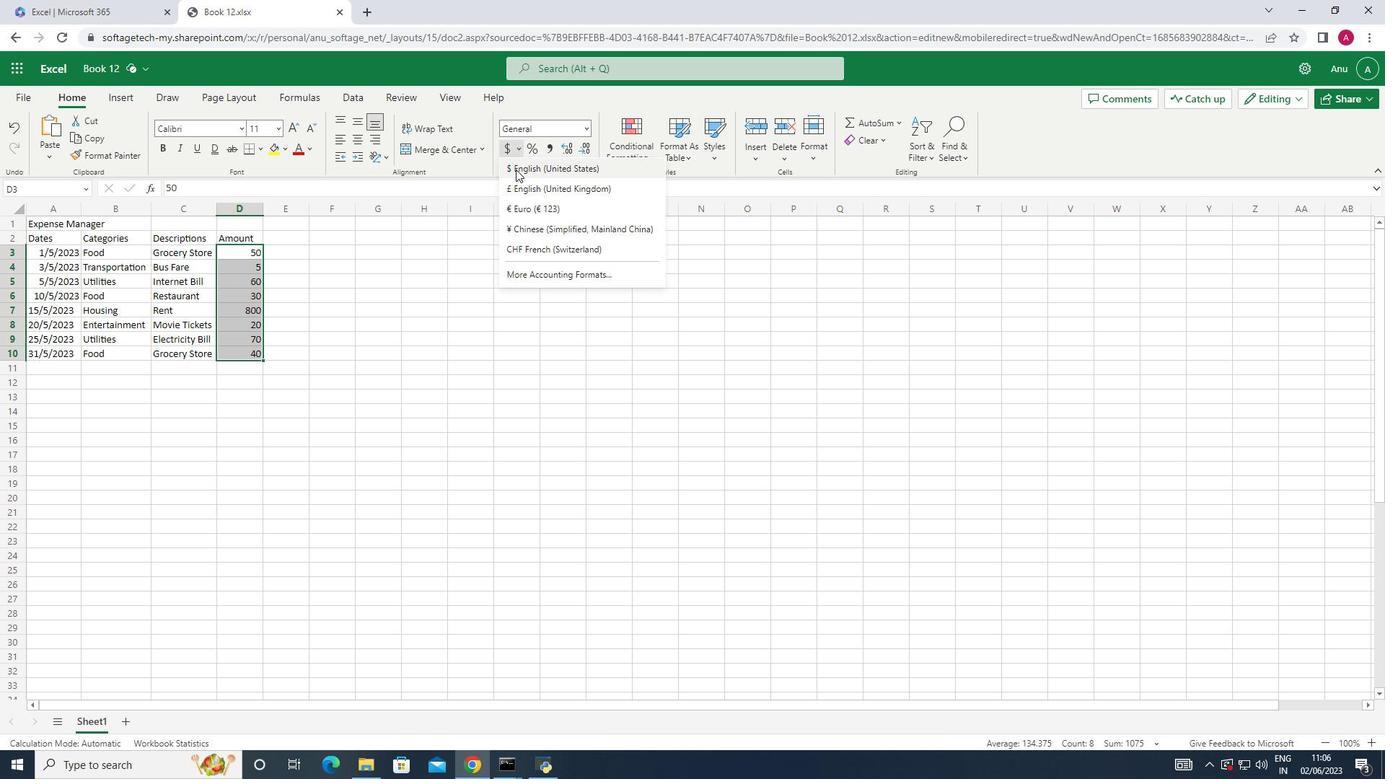 
Action: Mouse pressed left at (516, 166)
Screenshot: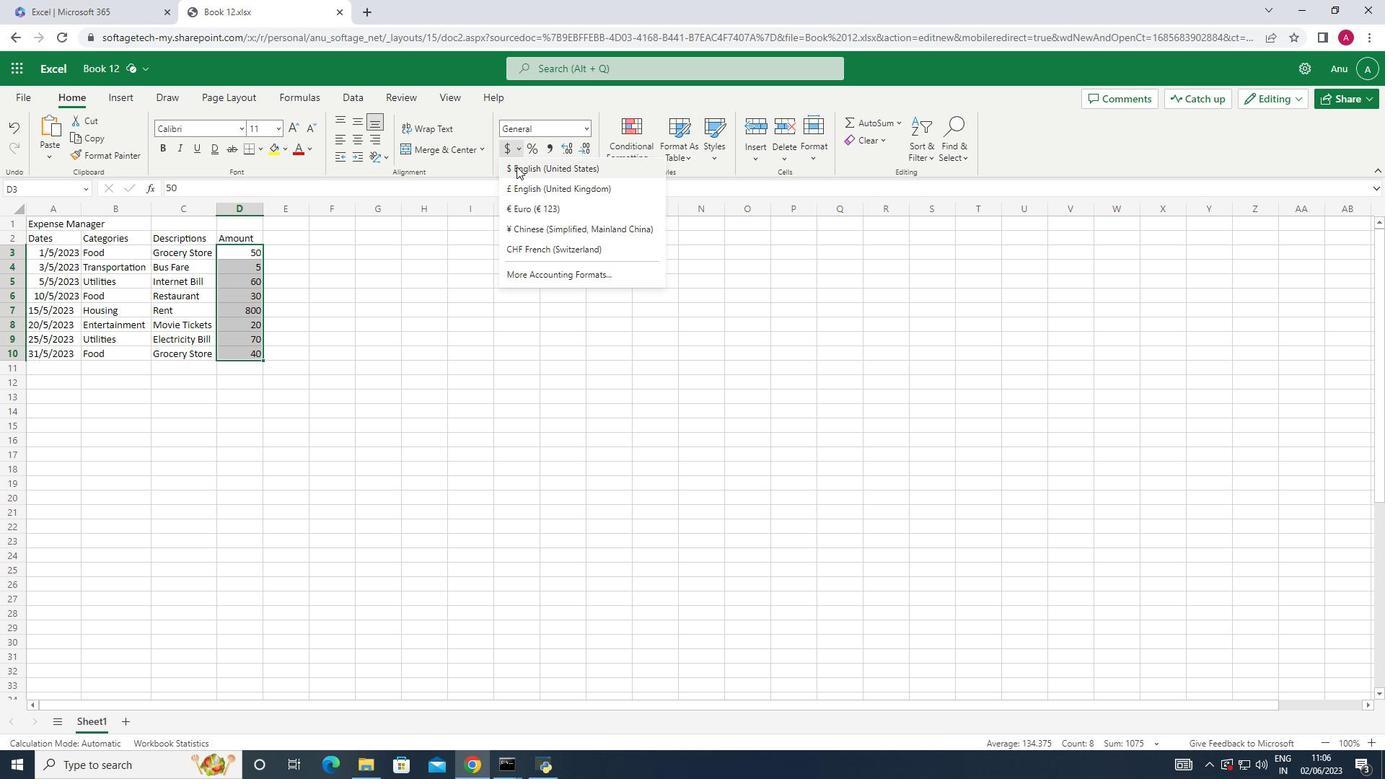 
Action: Mouse moved to (453, 269)
Screenshot: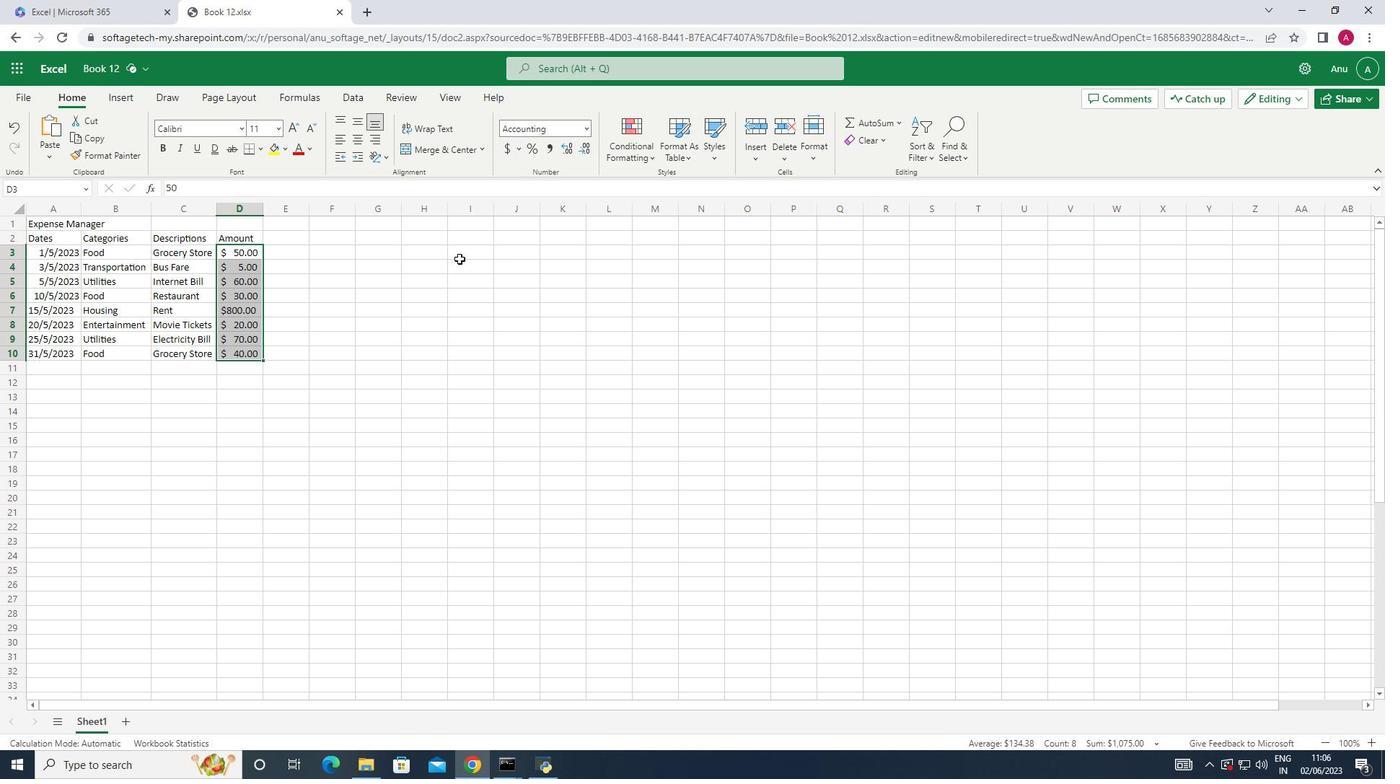 
Action: Mouse pressed left at (453, 269)
Screenshot: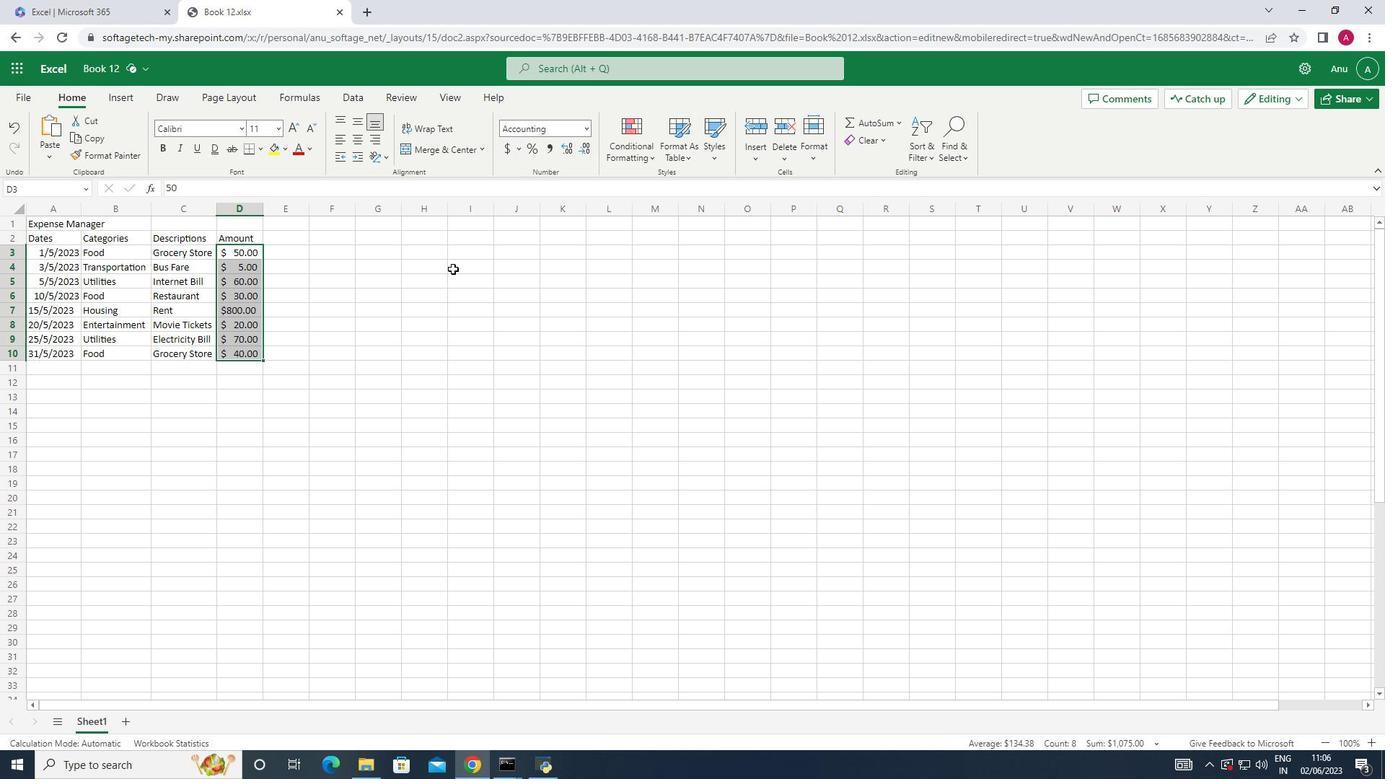 
Action: Mouse moved to (18, 101)
Screenshot: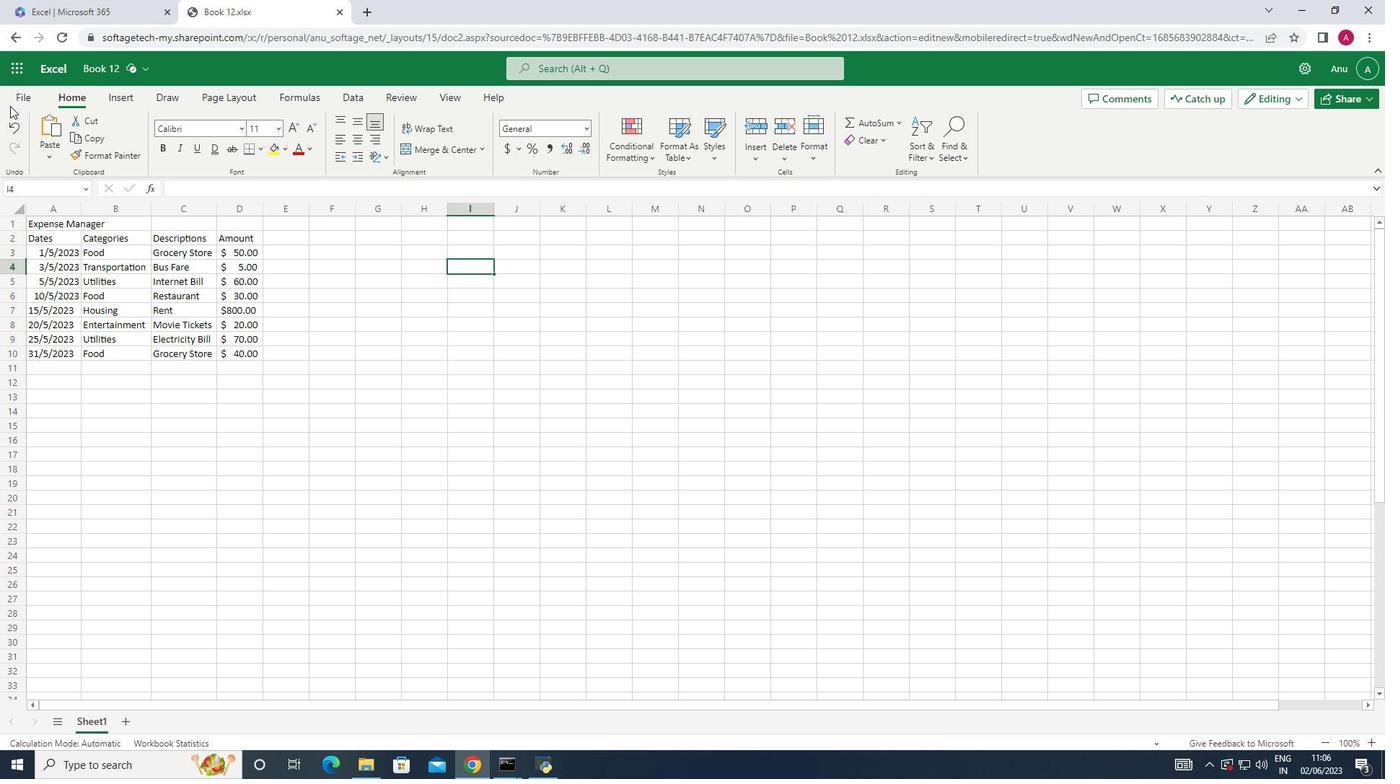 
Action: Mouse pressed left at (18, 101)
Screenshot: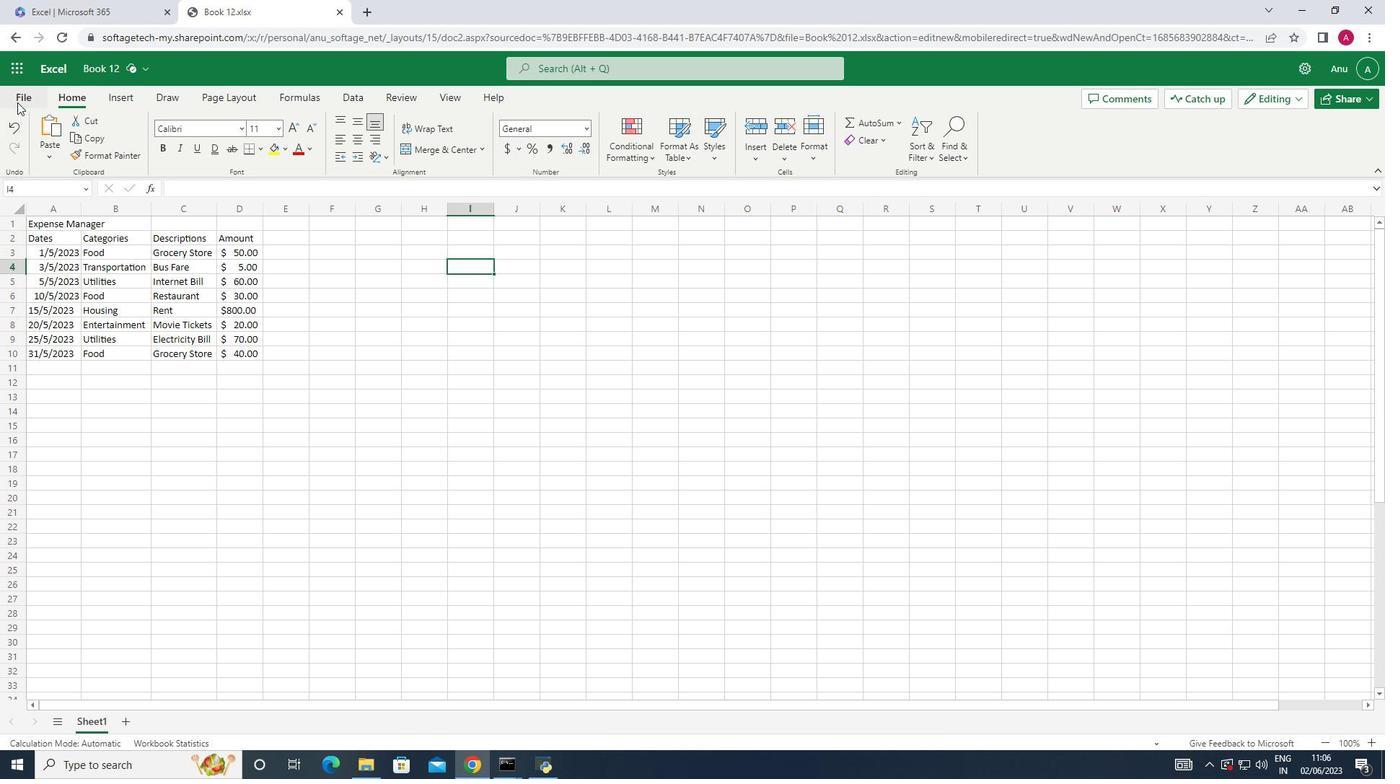 
Action: Mouse moved to (62, 227)
Screenshot: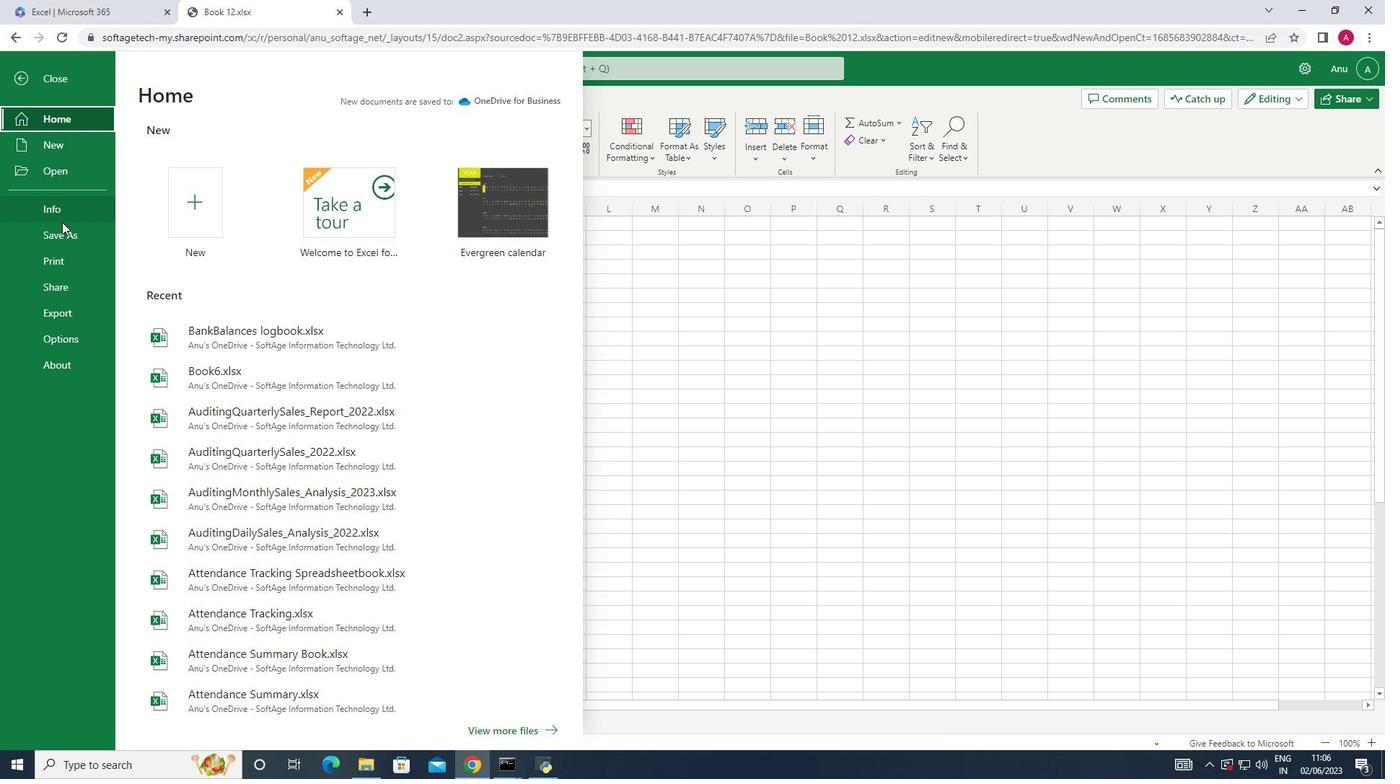 
Action: Mouse pressed left at (62, 227)
Screenshot: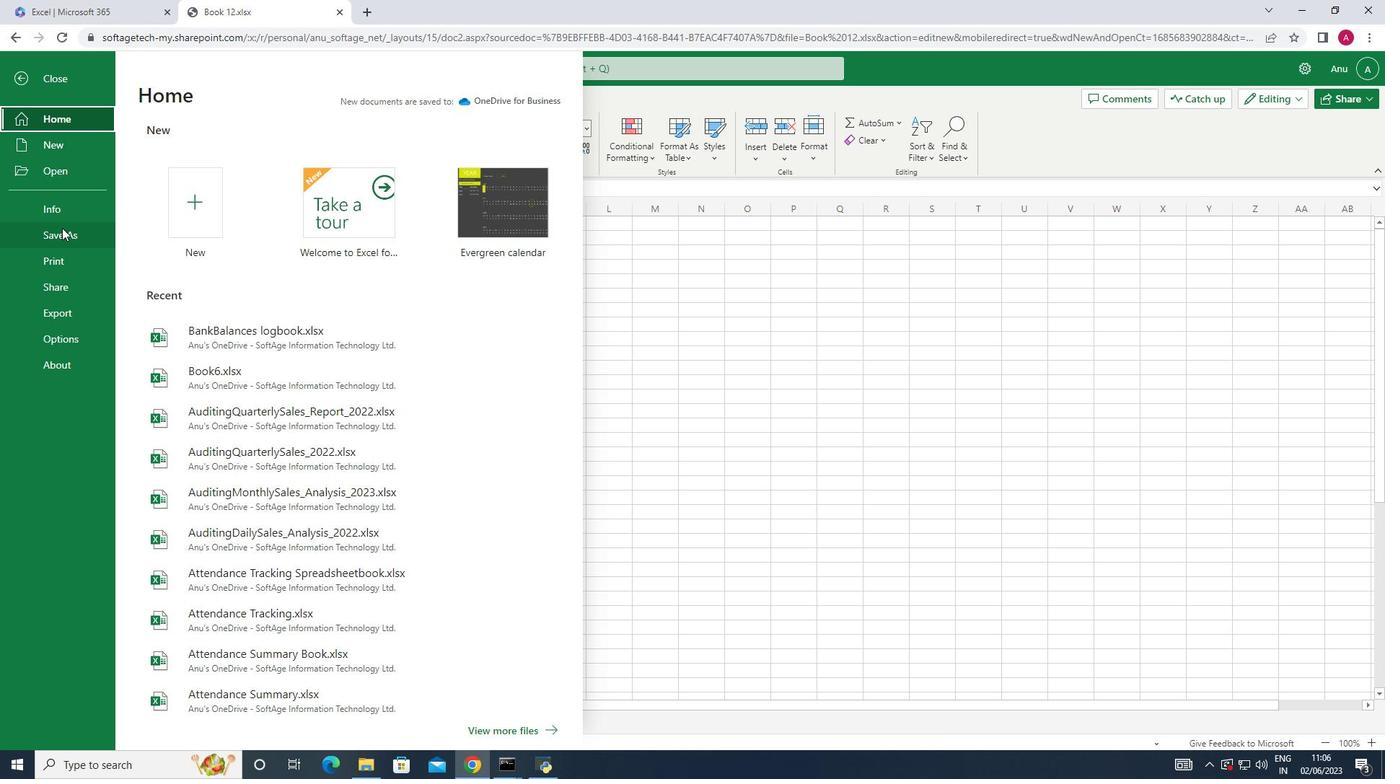 
Action: Mouse moved to (223, 190)
Screenshot: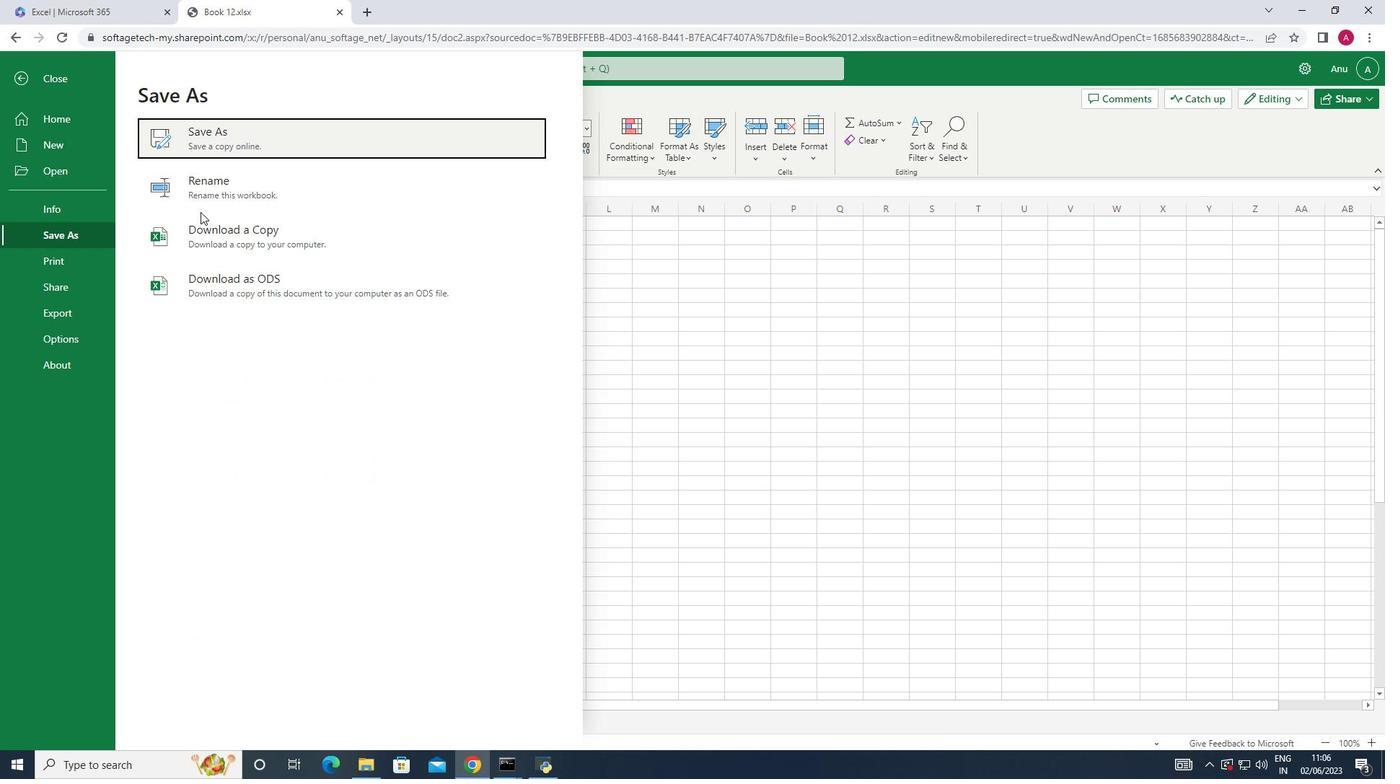 
Action: Mouse pressed left at (223, 190)
Screenshot: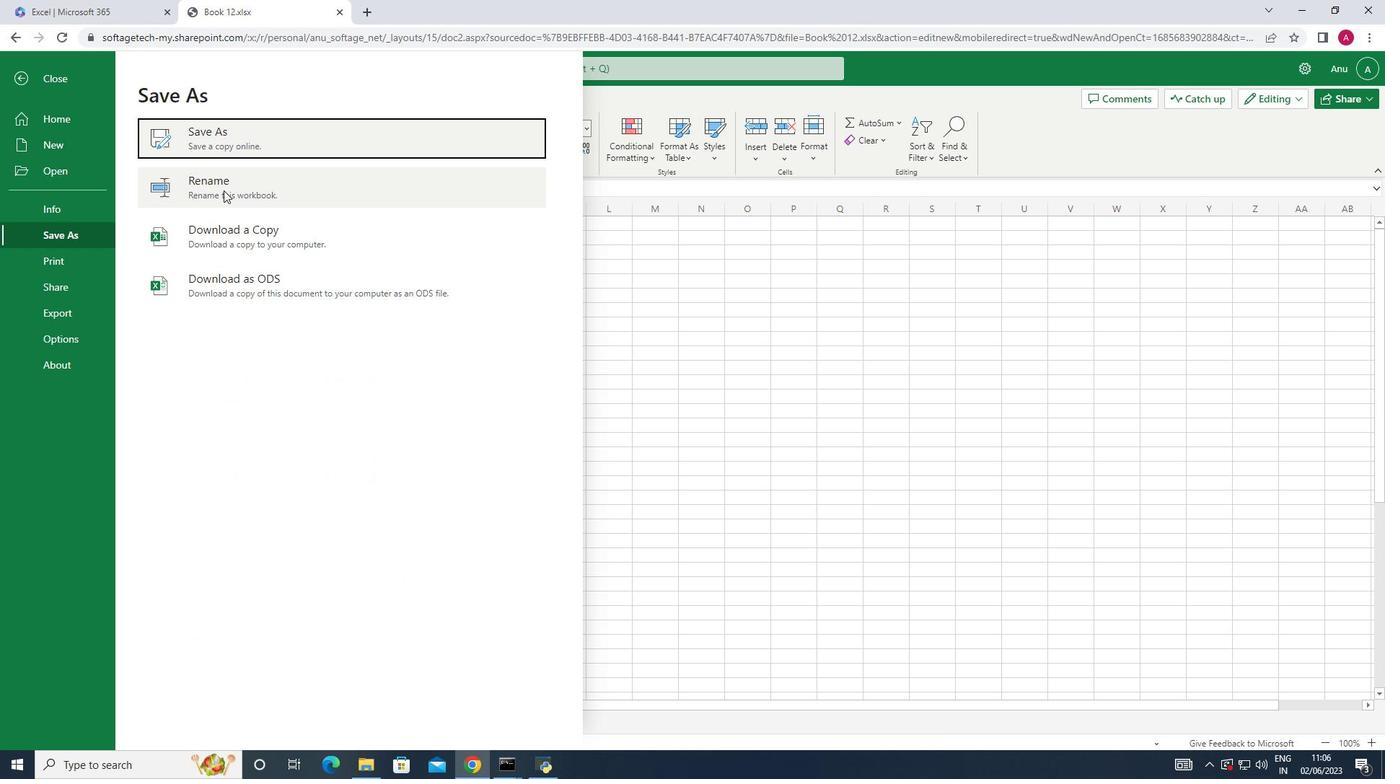 
Action: Mouse moved to (204, 185)
Screenshot: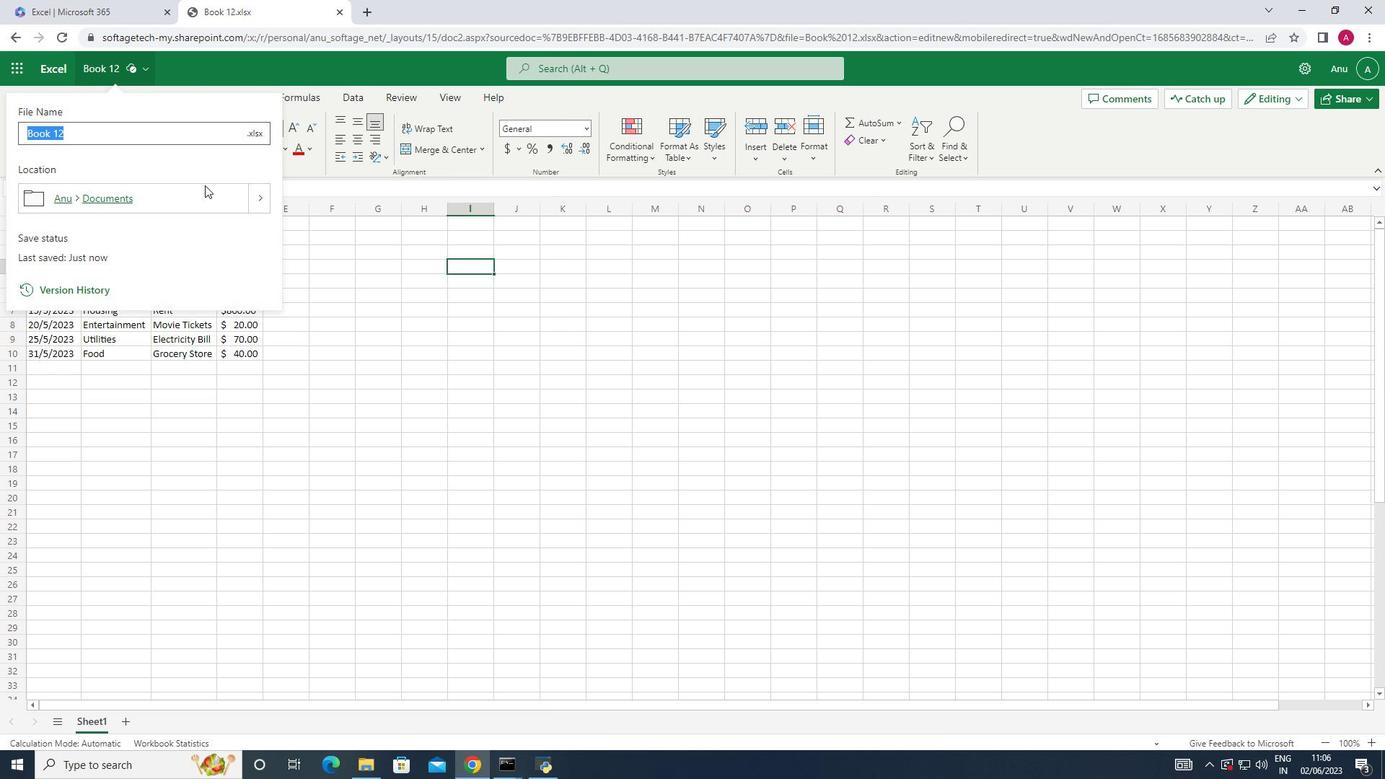 
Action: Key pressed <Key.shift><Key.shift><Key.shift>Bank<Key.shift>Stmts<Key.space>analysisbook<Key.enter>
Screenshot: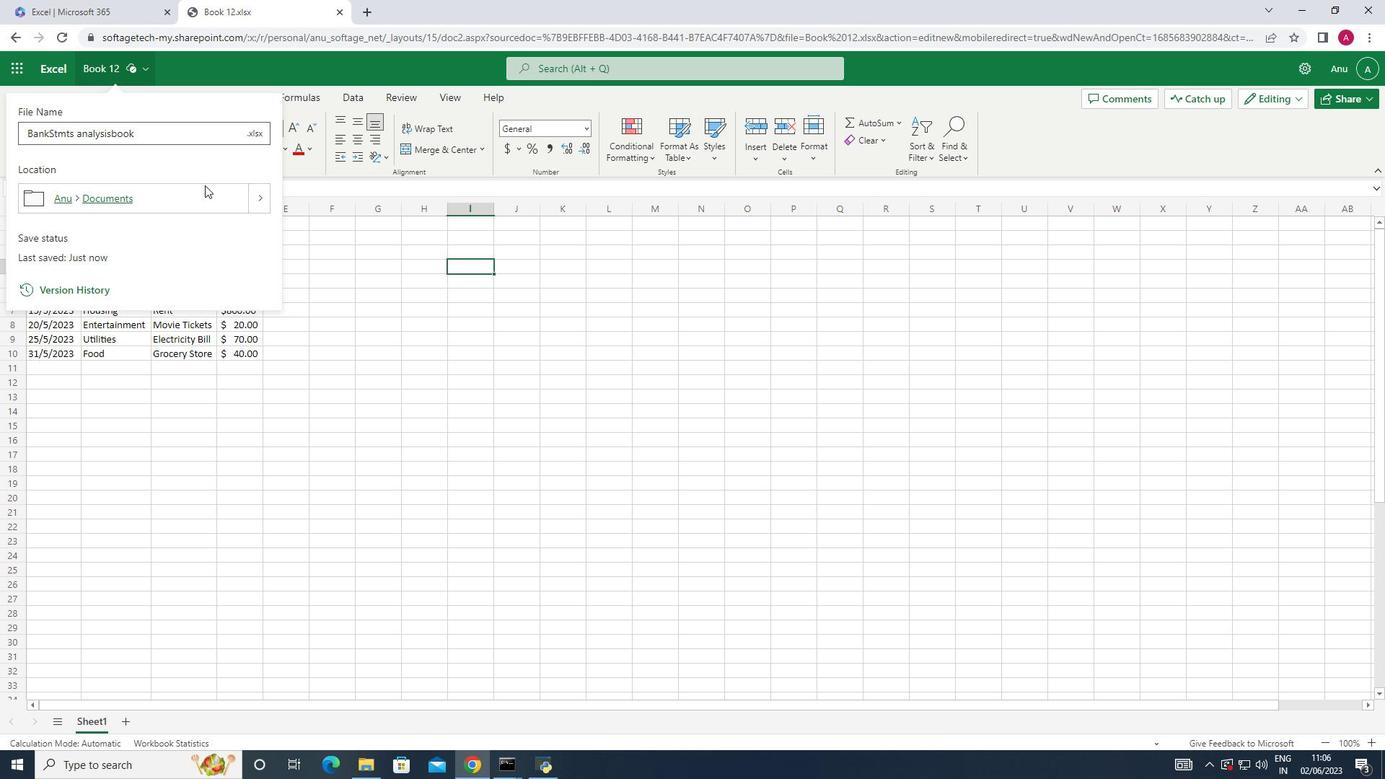
Action: Mouse moved to (323, 288)
Screenshot: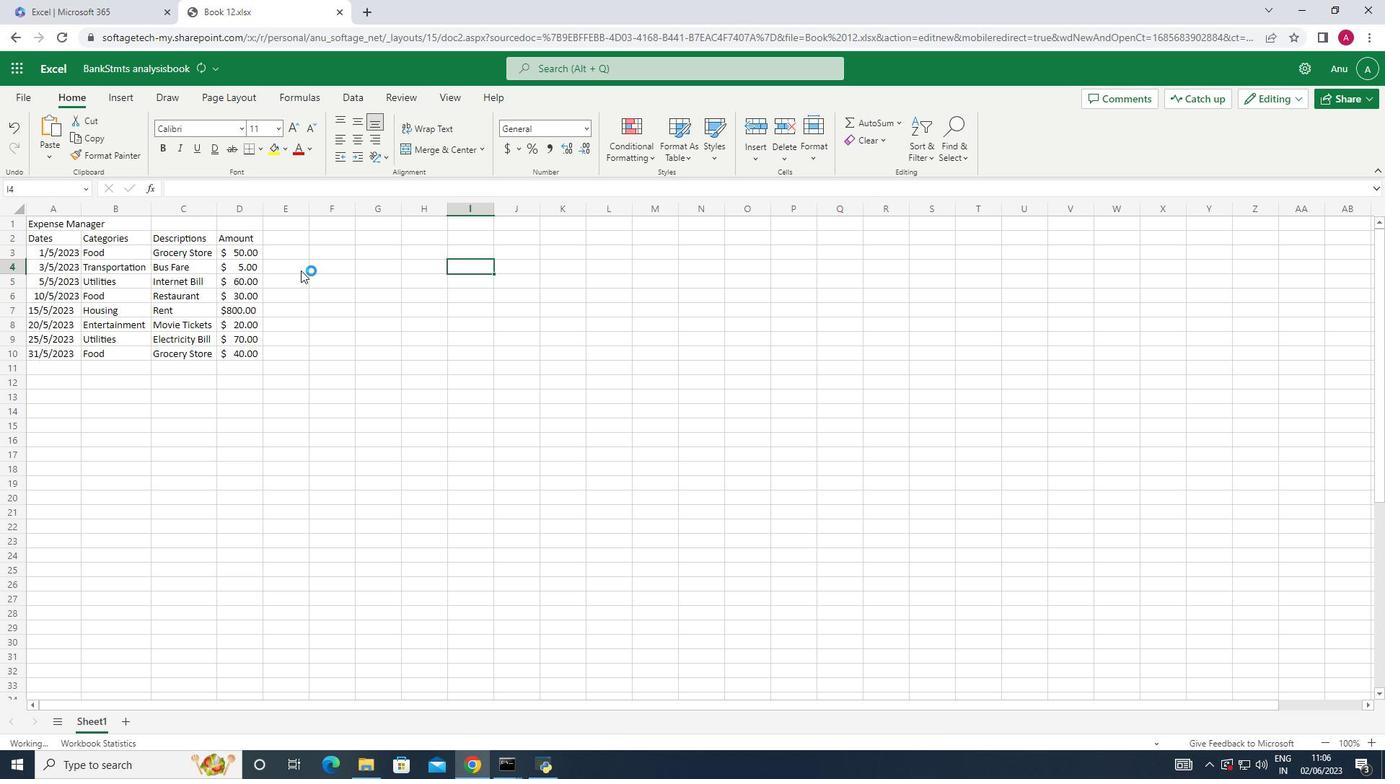 
